 Task: Search one way flight ticket for 5 adults, 2 children, 1 infant in seat and 2 infants on lap in economy from San Luis Obispo: San Luis Obispo County Regional Airport (mcchesney Field) to Fort Wayne: Fort Wayne International Airport on 5-4-2023. Choice of flights is Spirit. Number of bags: 1 carry on bag and 1 checked bag. Price is upto 100000. Outbound departure time preference is 20:30.
Action: Mouse moved to (281, 259)
Screenshot: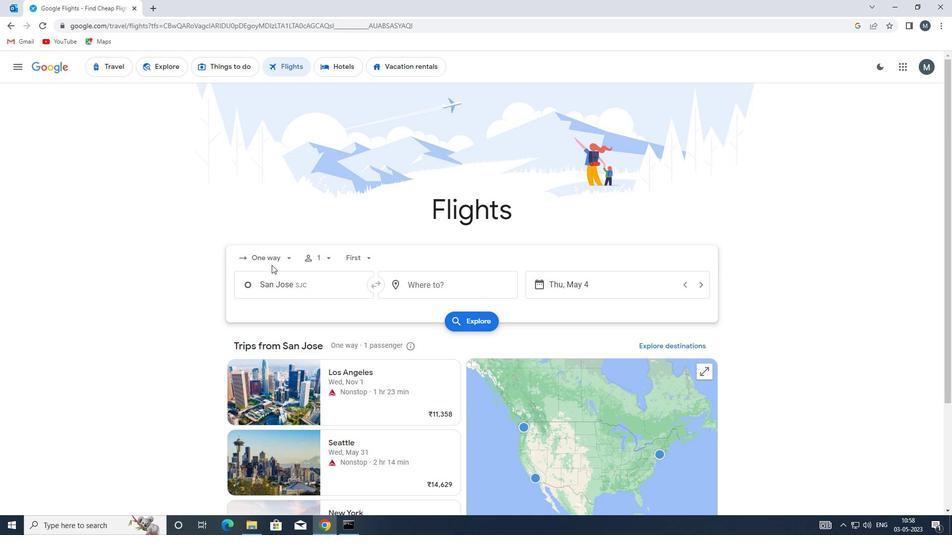 
Action: Mouse pressed left at (281, 259)
Screenshot: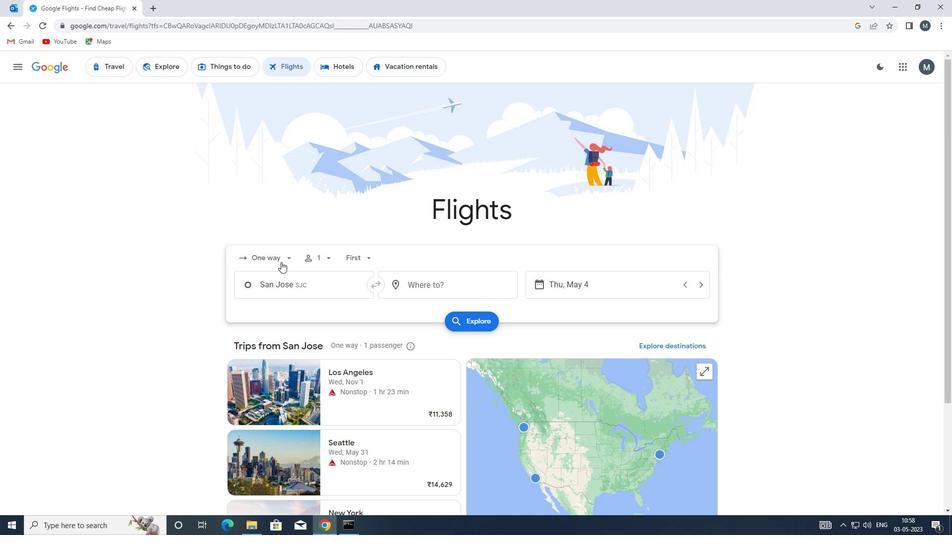 
Action: Mouse moved to (293, 310)
Screenshot: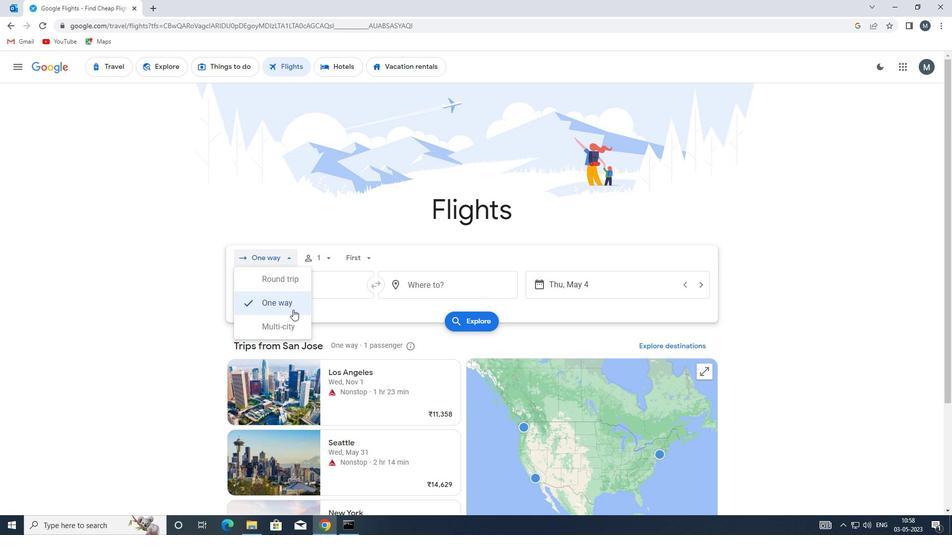 
Action: Mouse pressed left at (293, 310)
Screenshot: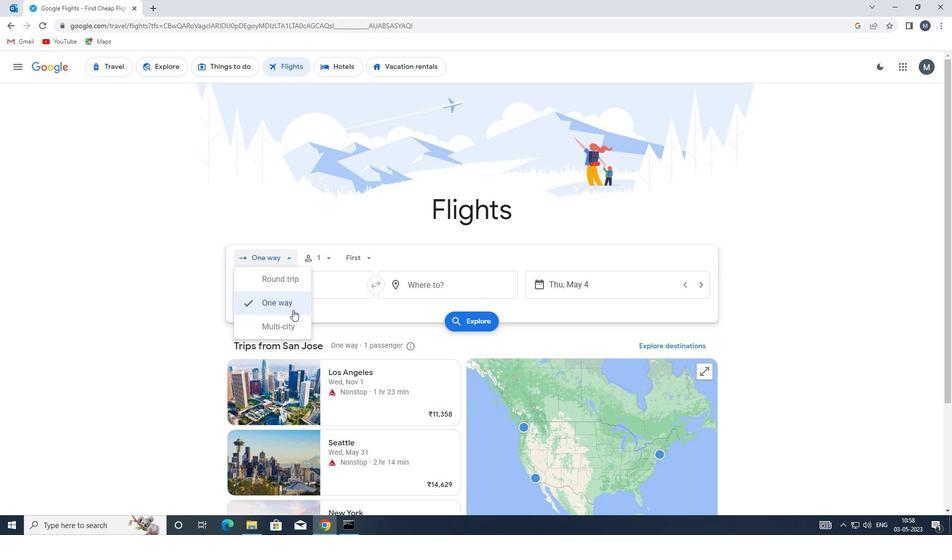 
Action: Mouse moved to (332, 257)
Screenshot: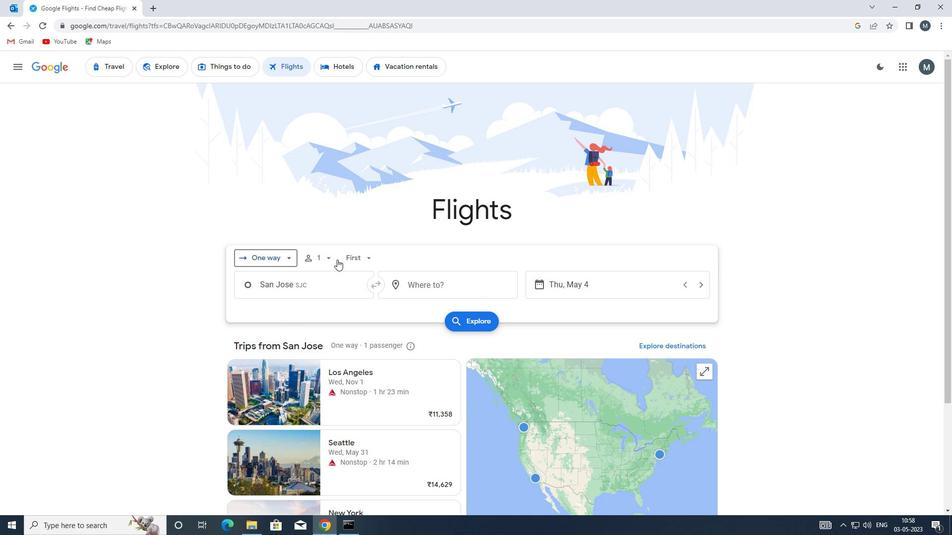 
Action: Mouse pressed left at (332, 257)
Screenshot: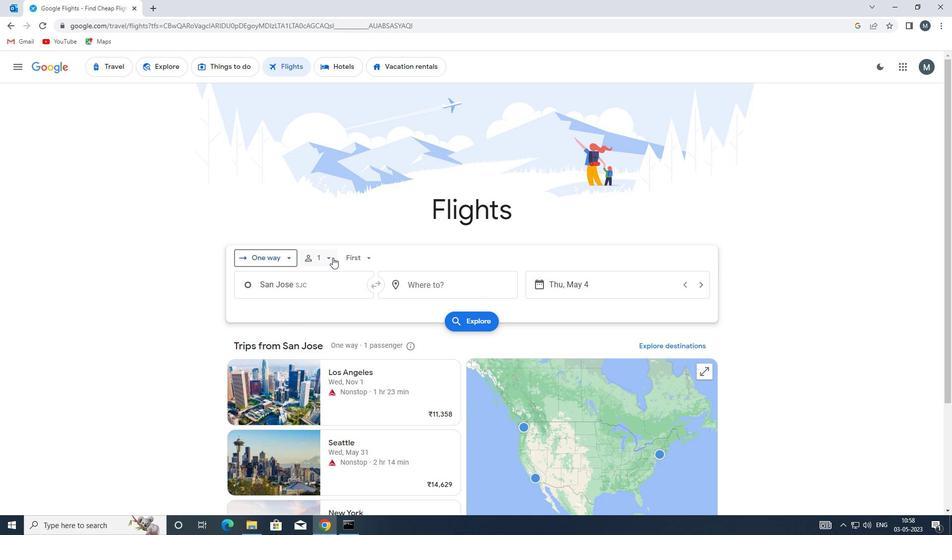 
Action: Mouse moved to (406, 283)
Screenshot: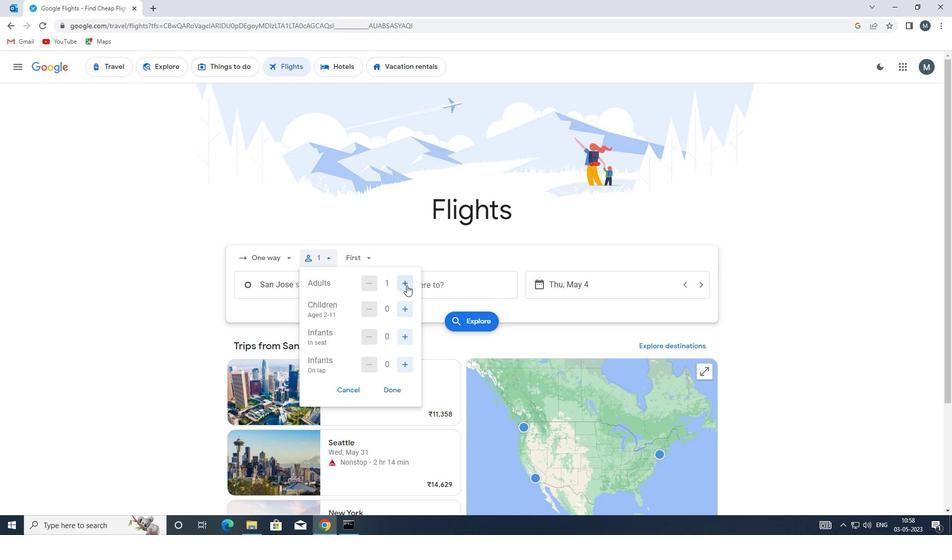 
Action: Mouse pressed left at (406, 283)
Screenshot: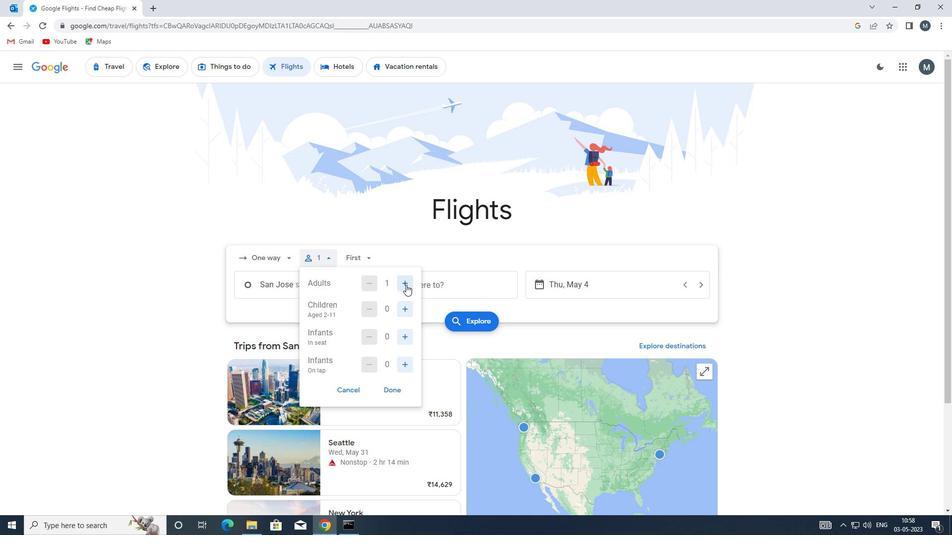 
Action: Mouse pressed left at (406, 283)
Screenshot: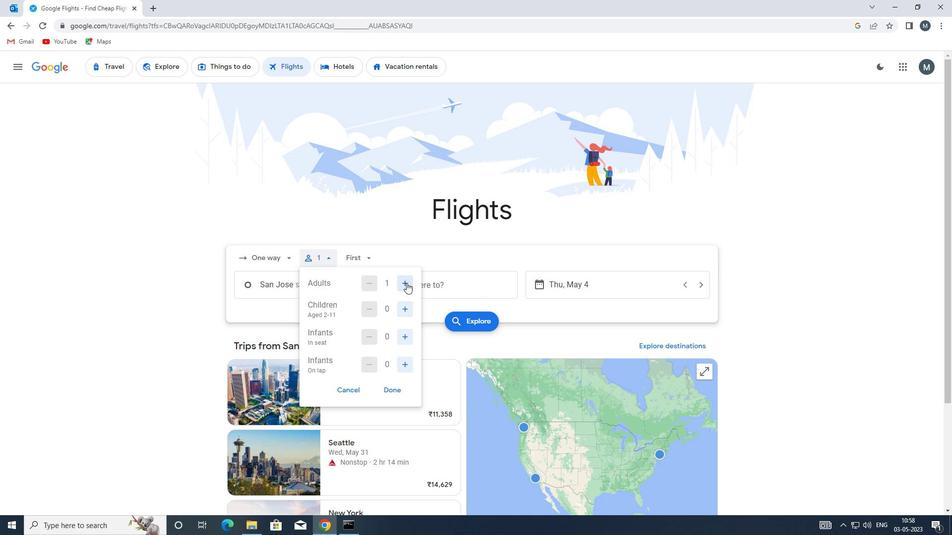 
Action: Mouse pressed left at (406, 283)
Screenshot: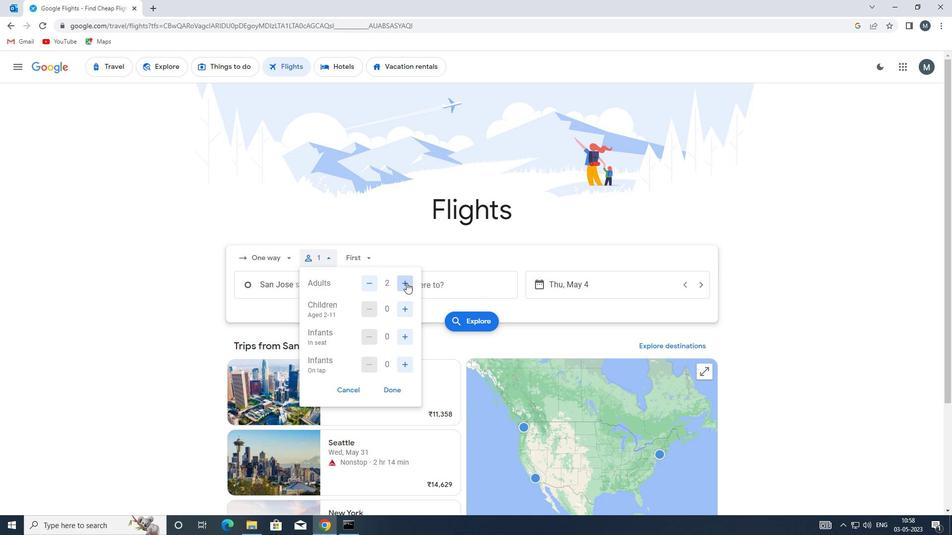 
Action: Mouse pressed left at (406, 283)
Screenshot: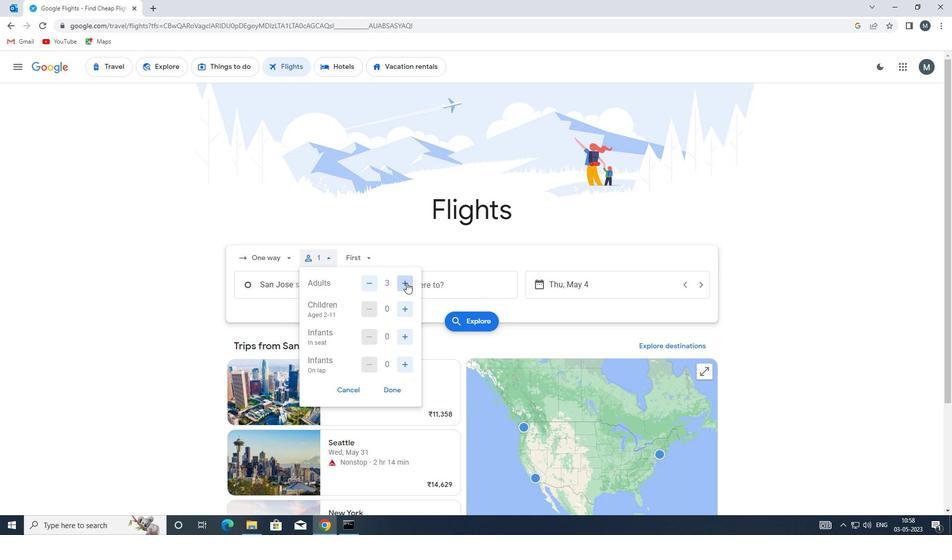 
Action: Mouse moved to (402, 310)
Screenshot: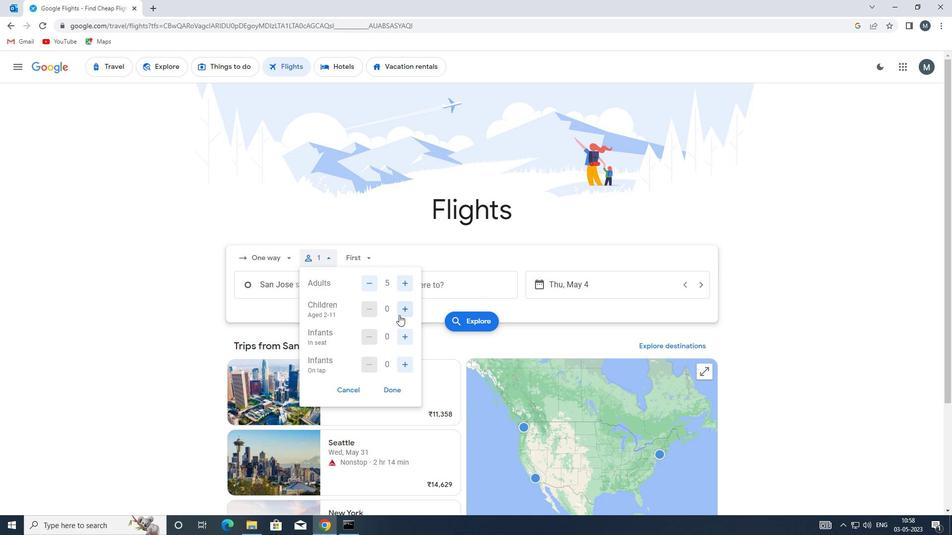 
Action: Mouse pressed left at (402, 310)
Screenshot: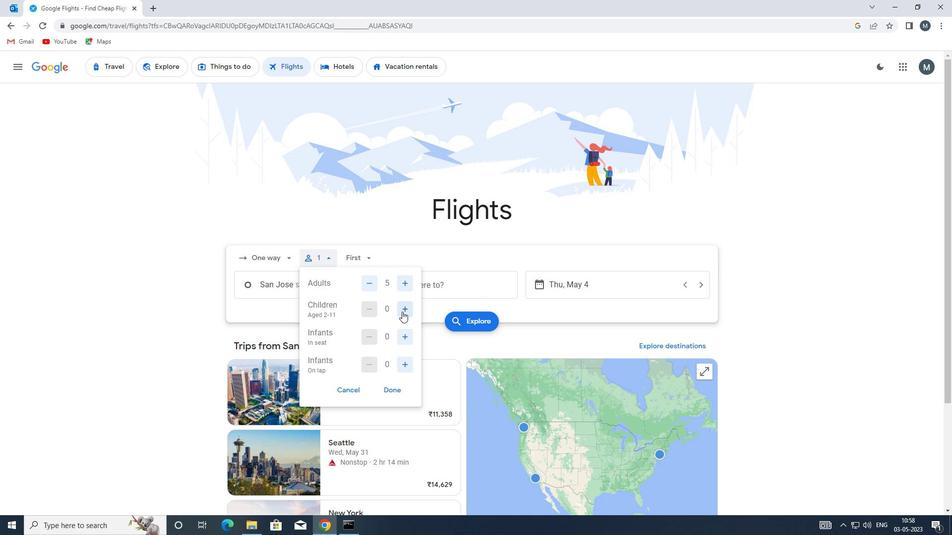 
Action: Mouse pressed left at (402, 310)
Screenshot: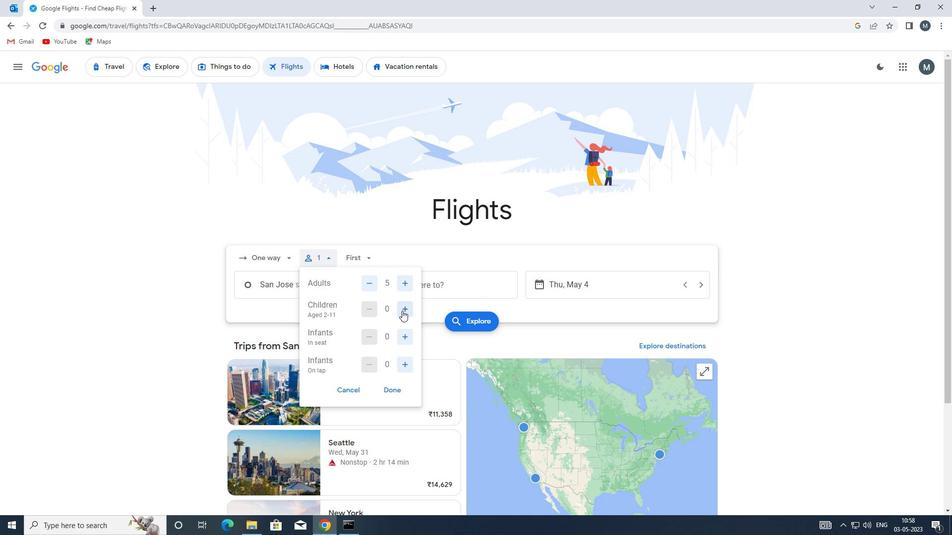 
Action: Mouse moved to (405, 342)
Screenshot: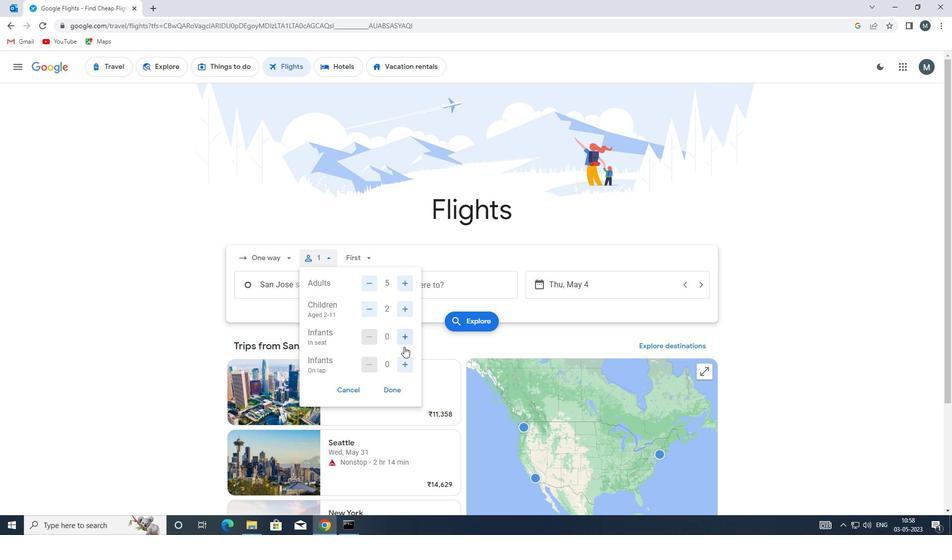 
Action: Mouse pressed left at (405, 342)
Screenshot: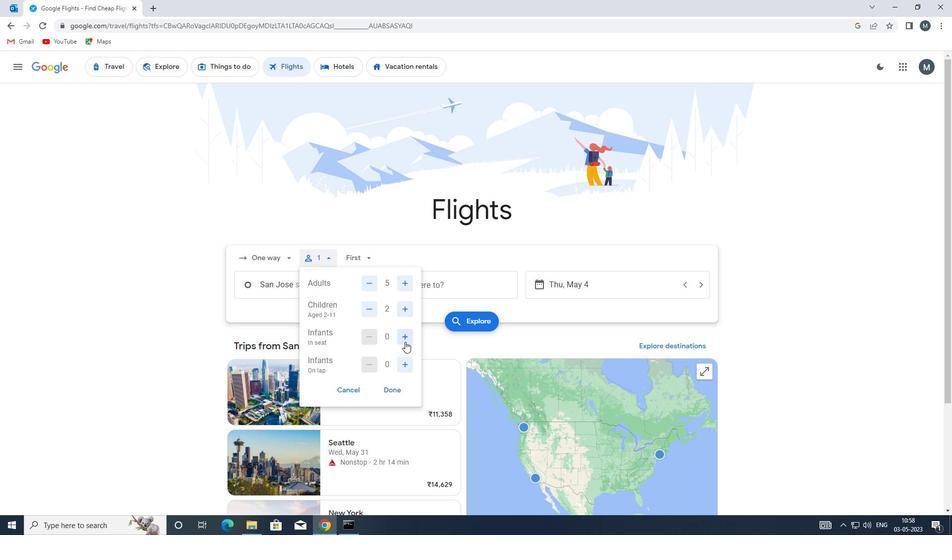 
Action: Mouse moved to (406, 365)
Screenshot: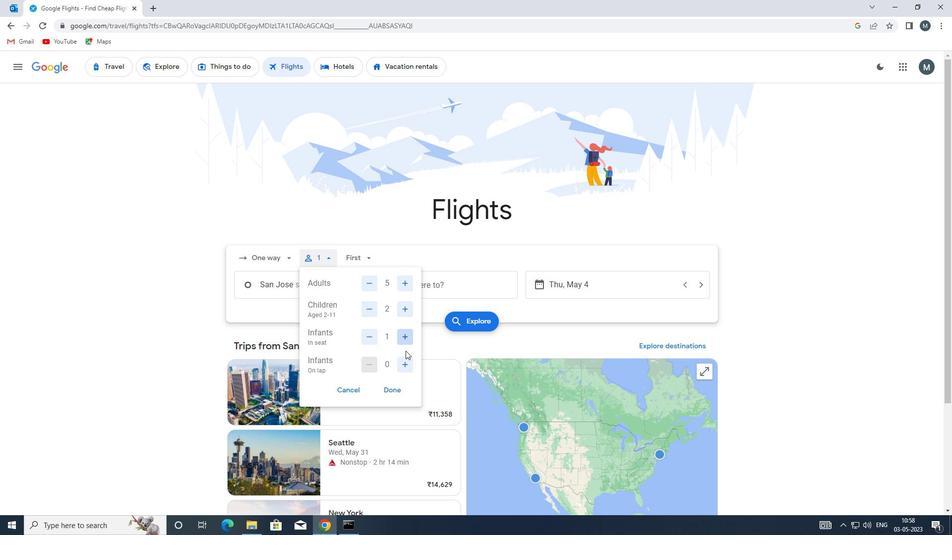 
Action: Mouse pressed left at (406, 365)
Screenshot: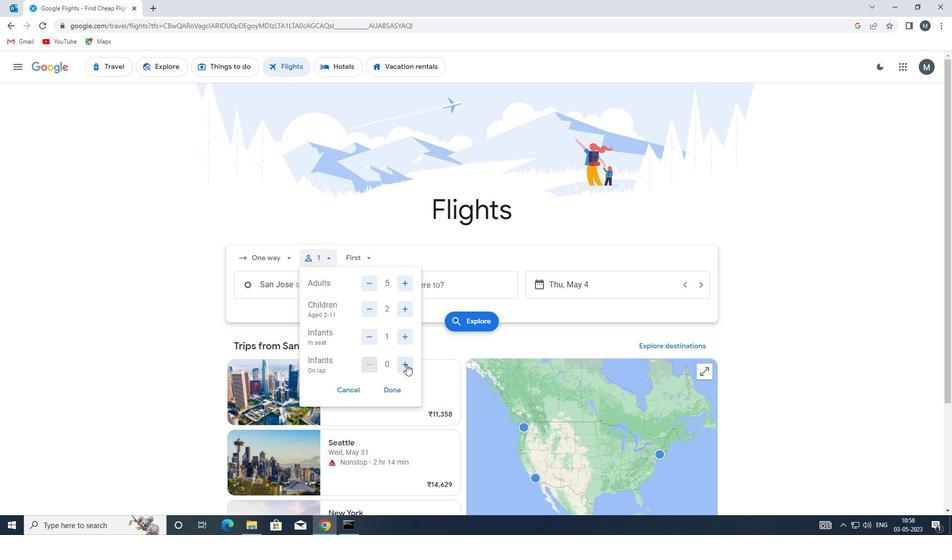 
Action: Mouse pressed left at (406, 365)
Screenshot: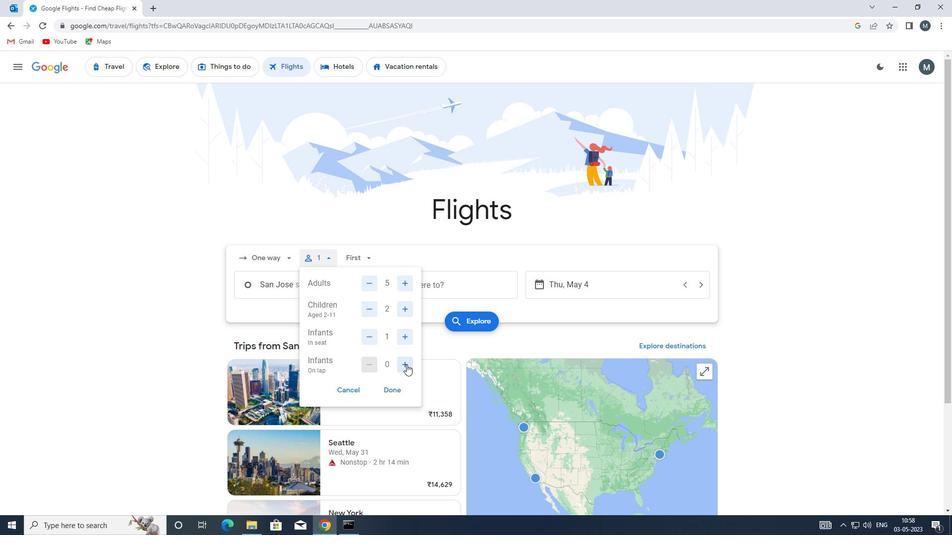 
Action: Mouse moved to (370, 362)
Screenshot: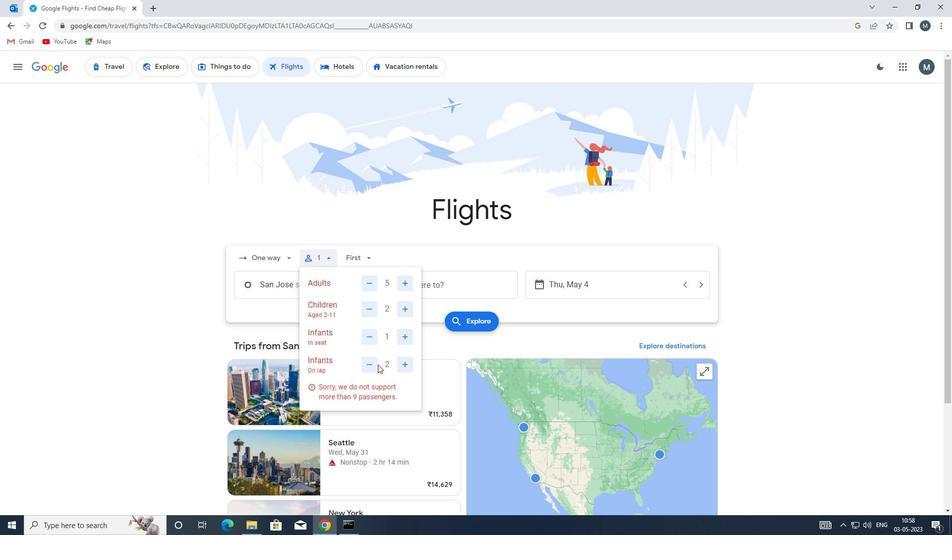 
Action: Mouse pressed left at (370, 362)
Screenshot: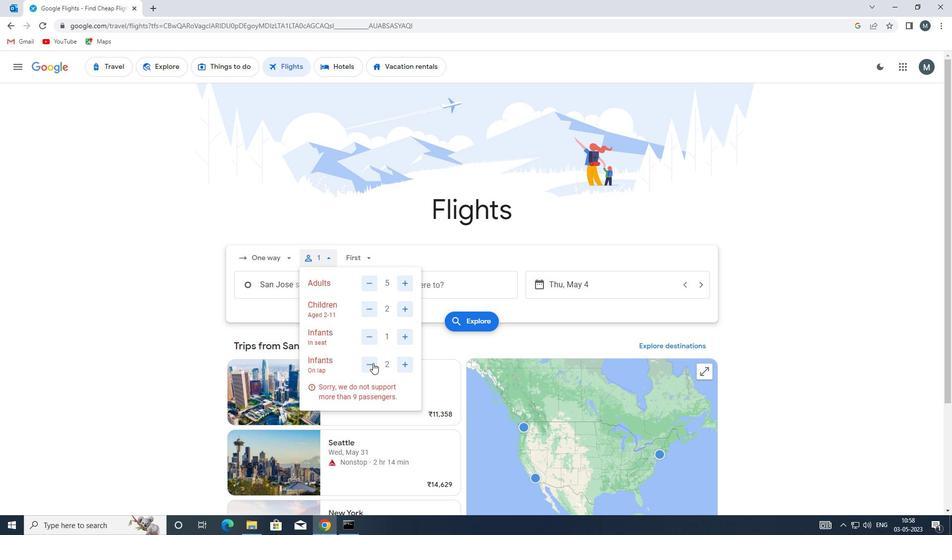 
Action: Mouse moved to (382, 387)
Screenshot: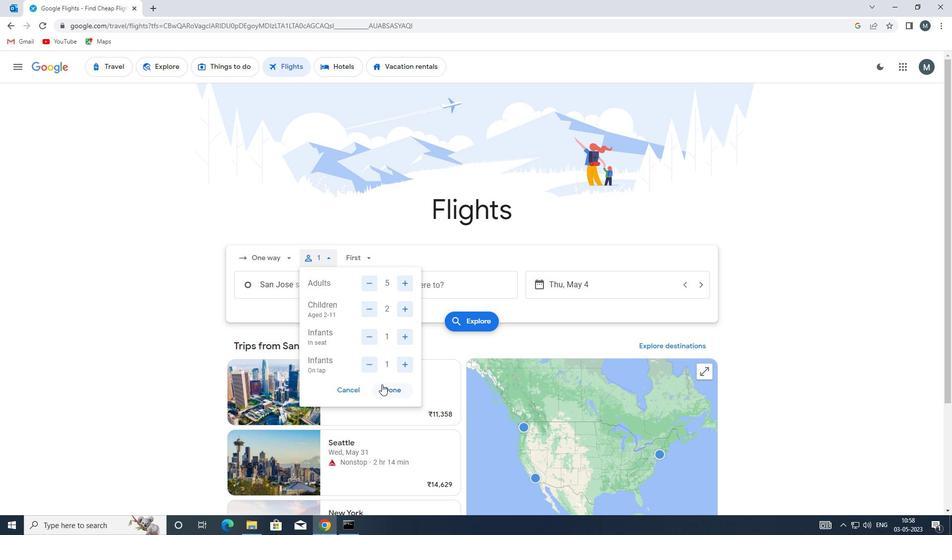 
Action: Mouse pressed left at (382, 387)
Screenshot: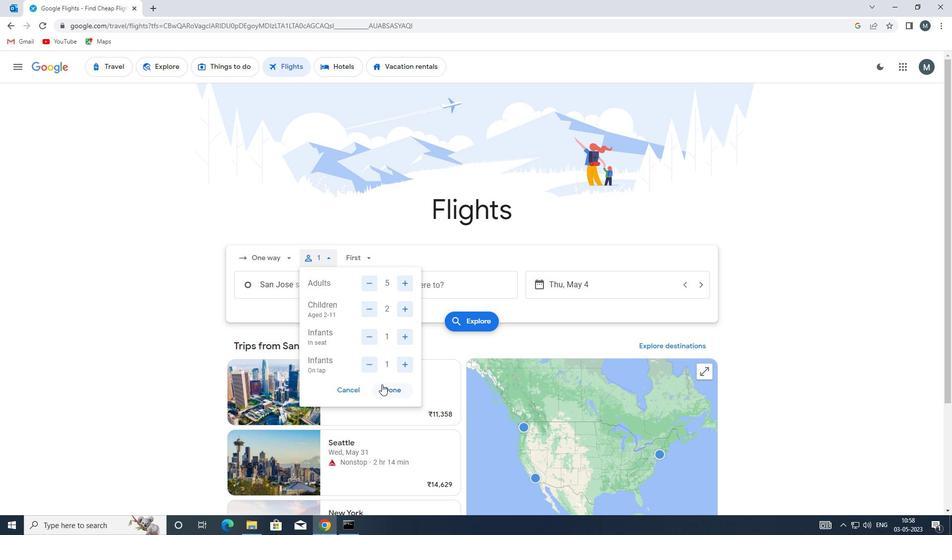 
Action: Mouse moved to (368, 260)
Screenshot: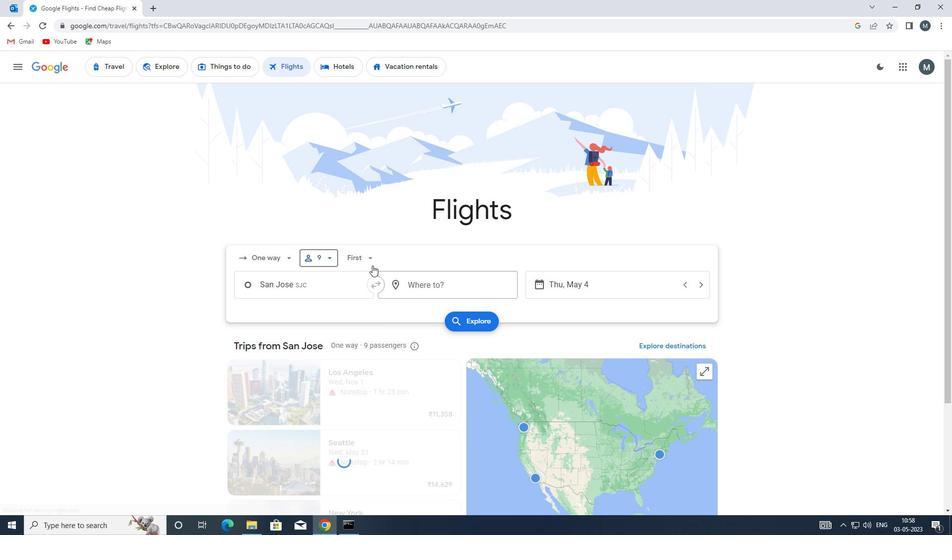 
Action: Mouse pressed left at (368, 260)
Screenshot: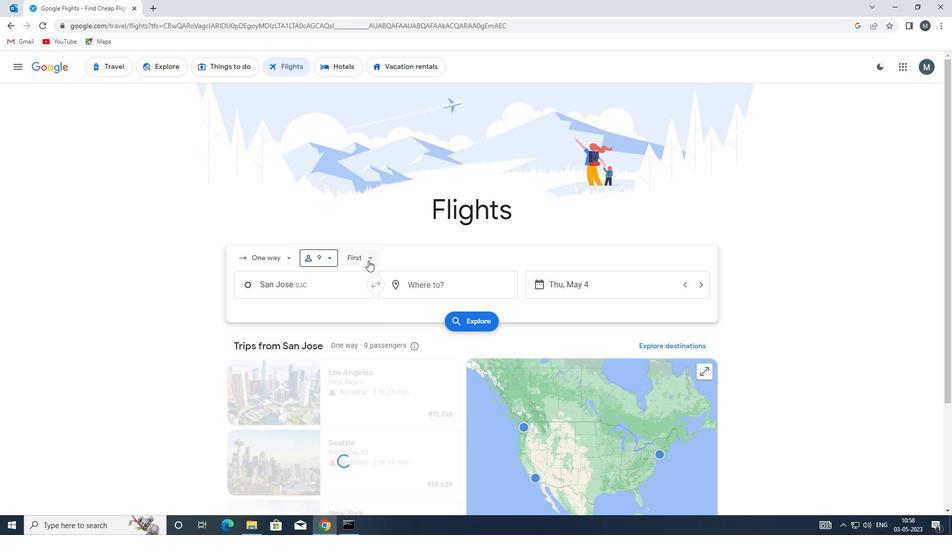 
Action: Mouse moved to (389, 277)
Screenshot: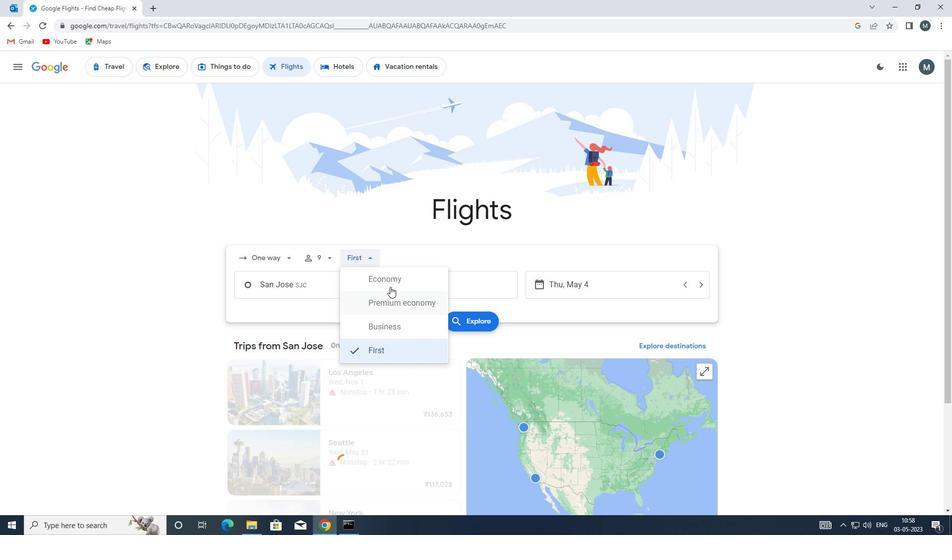
Action: Mouse pressed left at (389, 277)
Screenshot: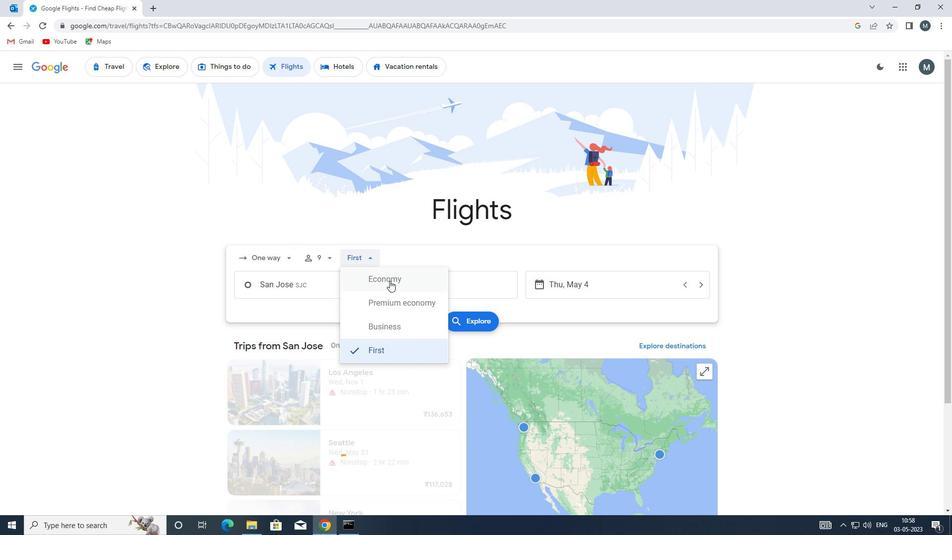 
Action: Mouse moved to (283, 285)
Screenshot: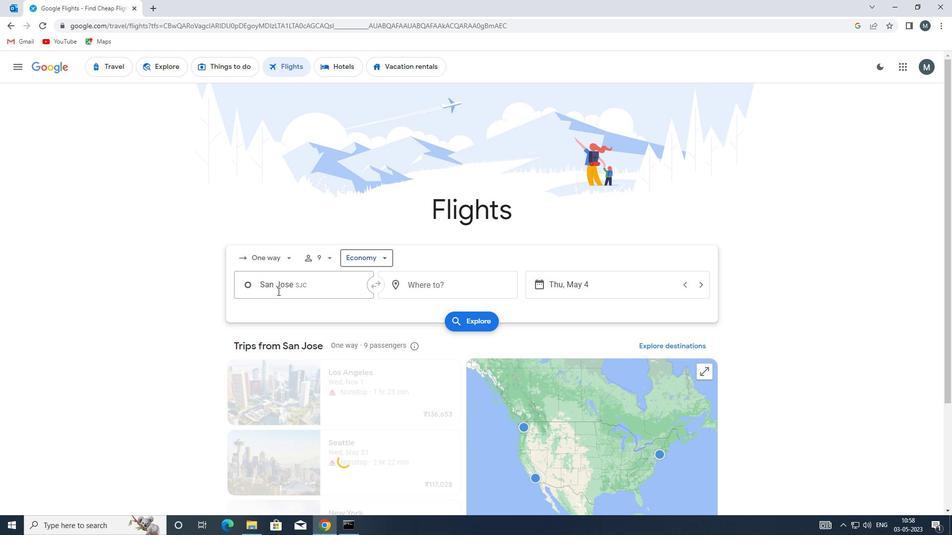 
Action: Mouse pressed left at (283, 285)
Screenshot: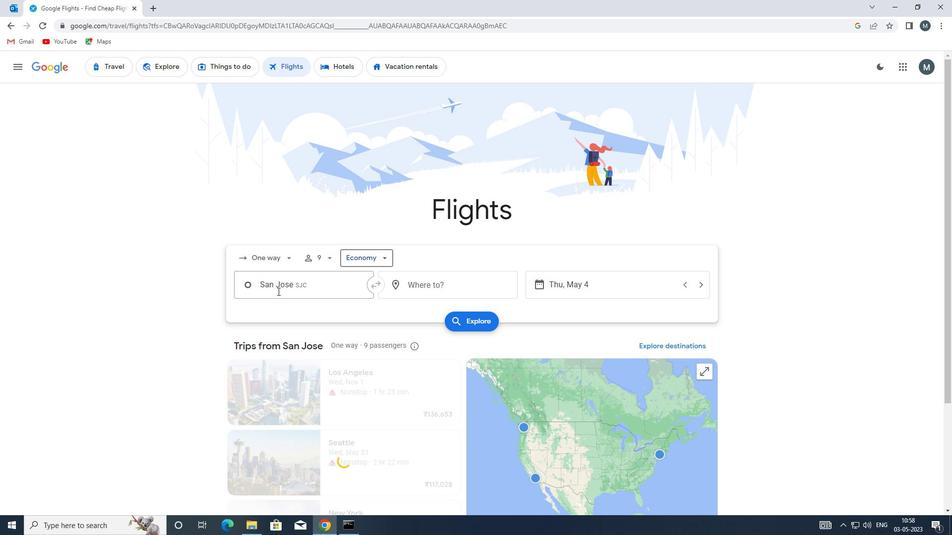 
Action: Mouse moved to (284, 285)
Screenshot: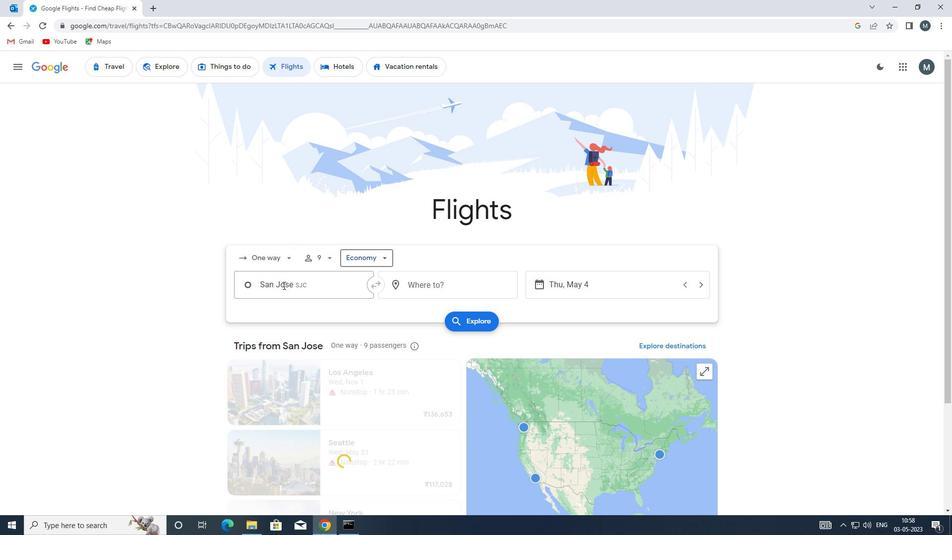 
Action: Key pressed sbp
Screenshot: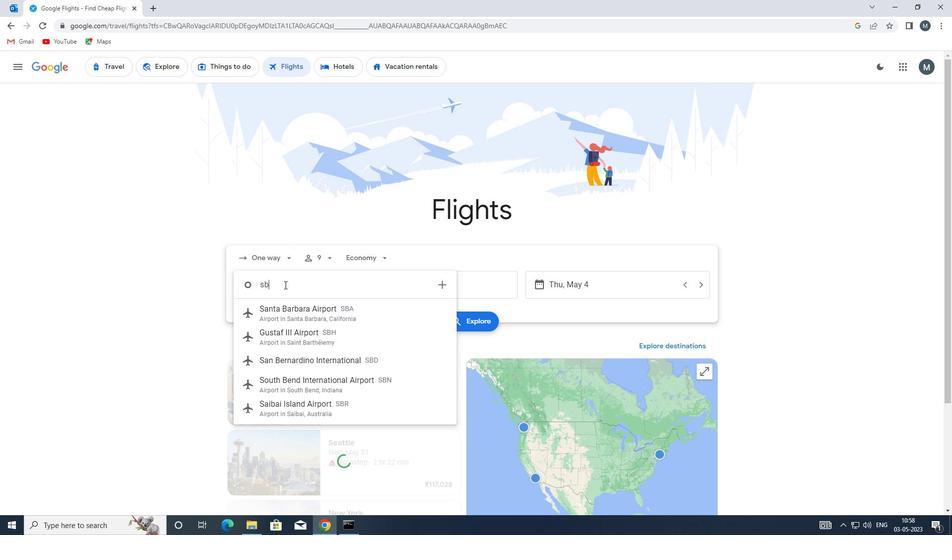 
Action: Mouse moved to (322, 312)
Screenshot: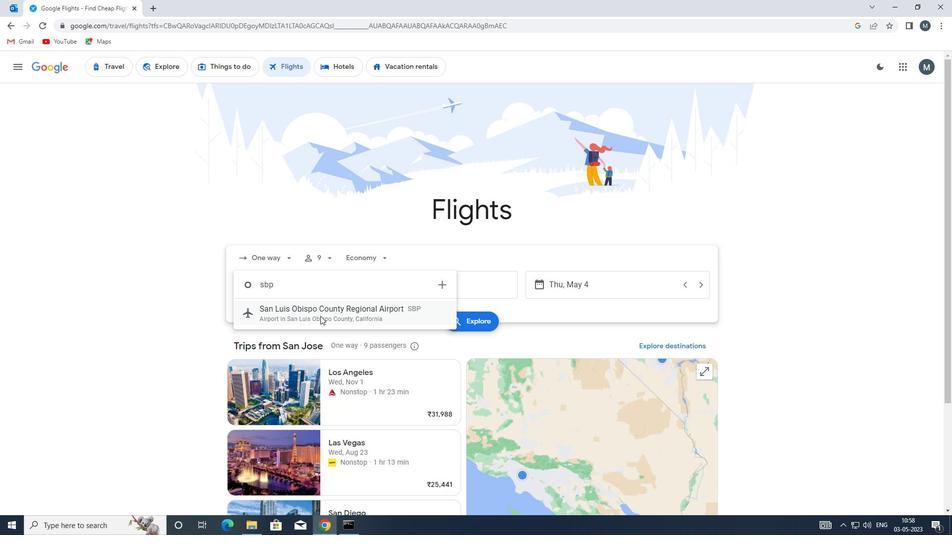 
Action: Mouse pressed left at (322, 312)
Screenshot: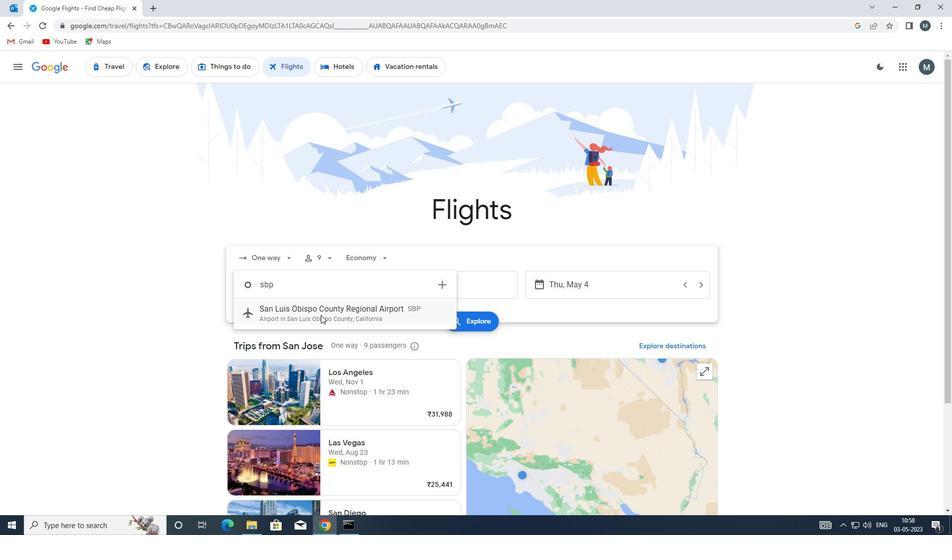 
Action: Mouse moved to (448, 289)
Screenshot: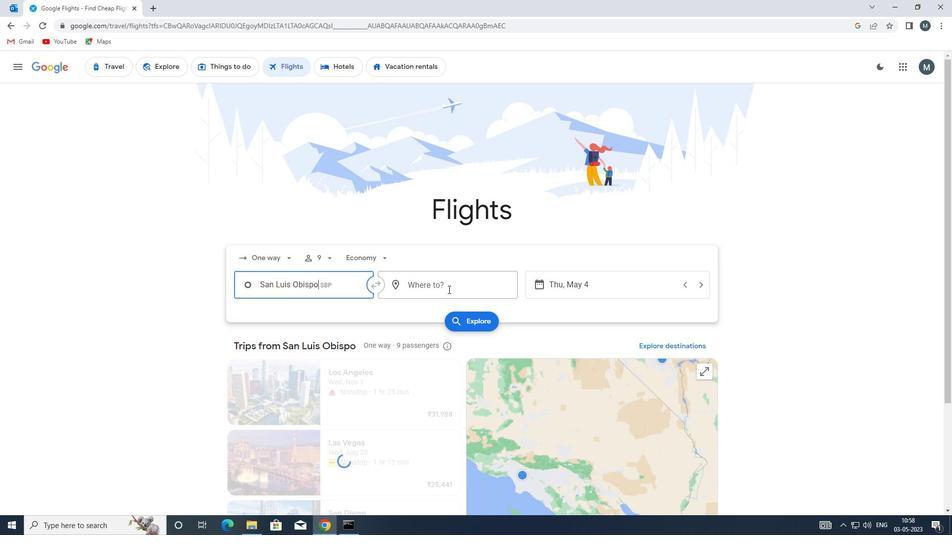 
Action: Mouse pressed left at (448, 289)
Screenshot: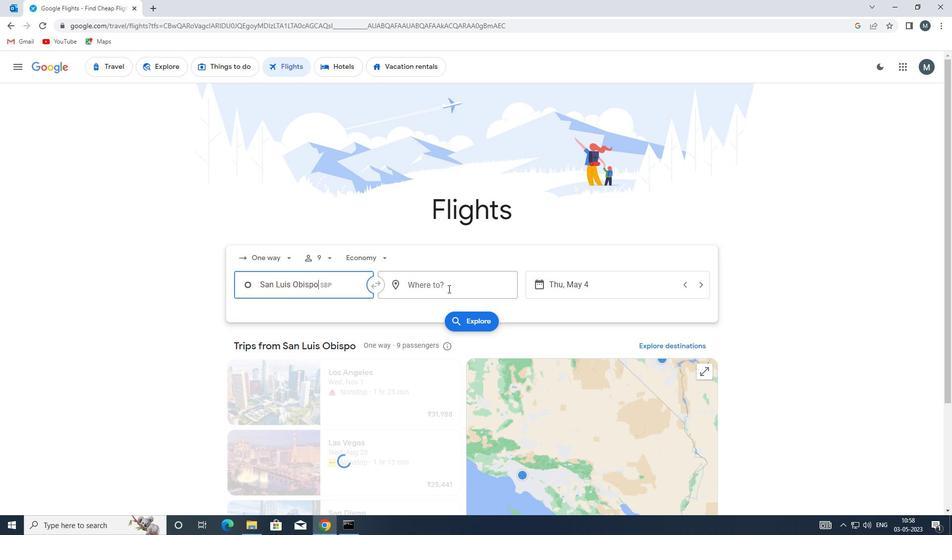 
Action: Key pressed fwa
Screenshot: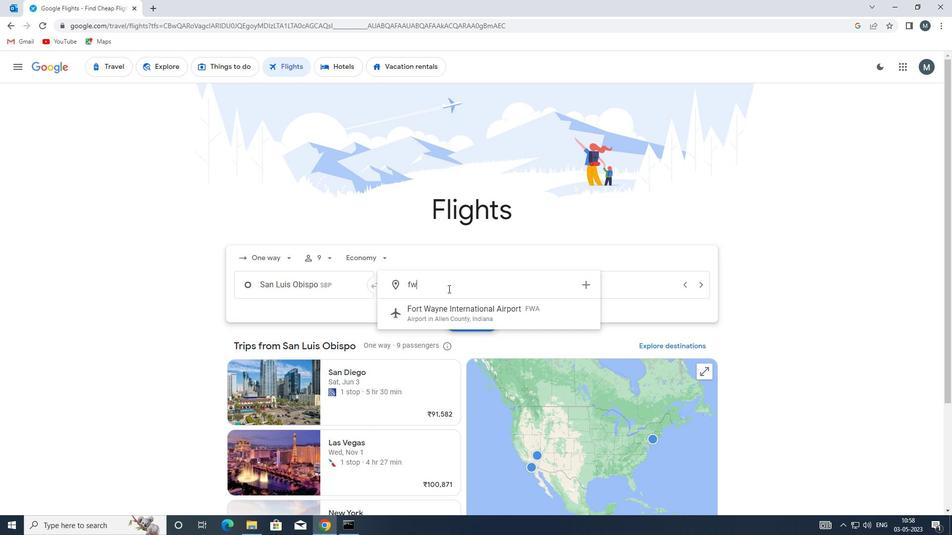 
Action: Mouse moved to (443, 308)
Screenshot: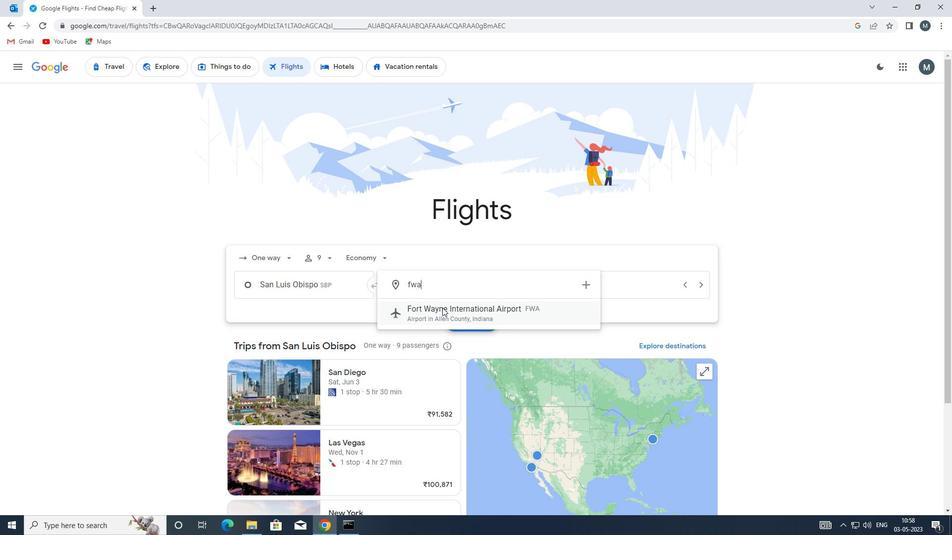 
Action: Mouse pressed left at (443, 308)
Screenshot: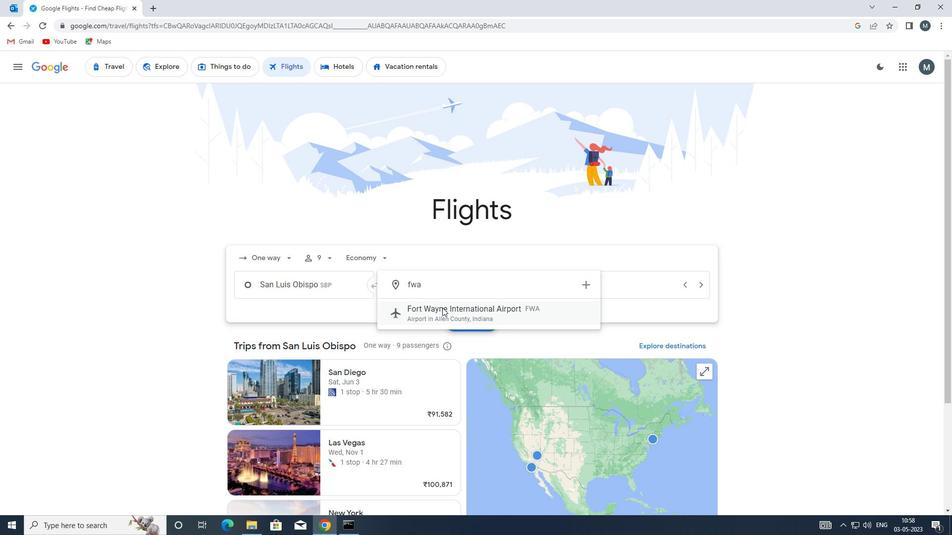 
Action: Mouse moved to (582, 278)
Screenshot: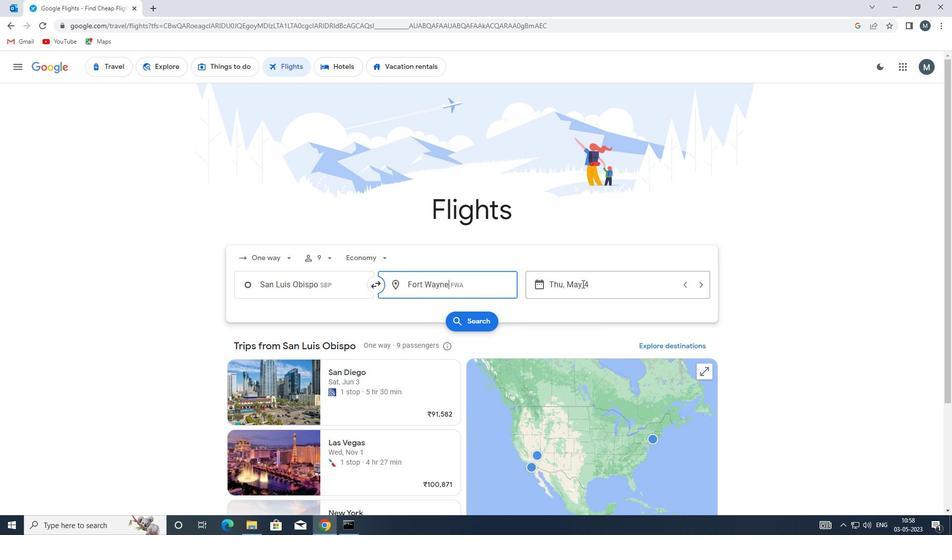 
Action: Mouse pressed left at (582, 278)
Screenshot: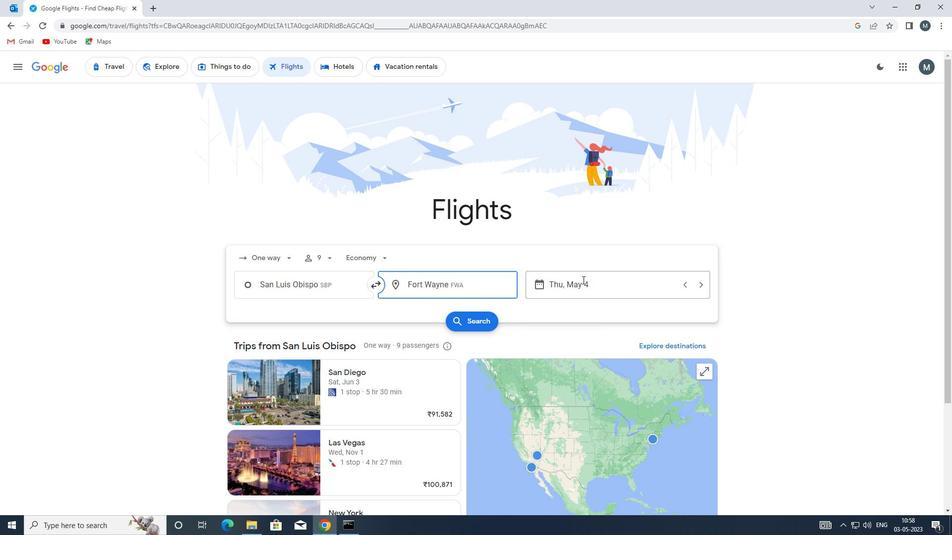 
Action: Mouse moved to (458, 330)
Screenshot: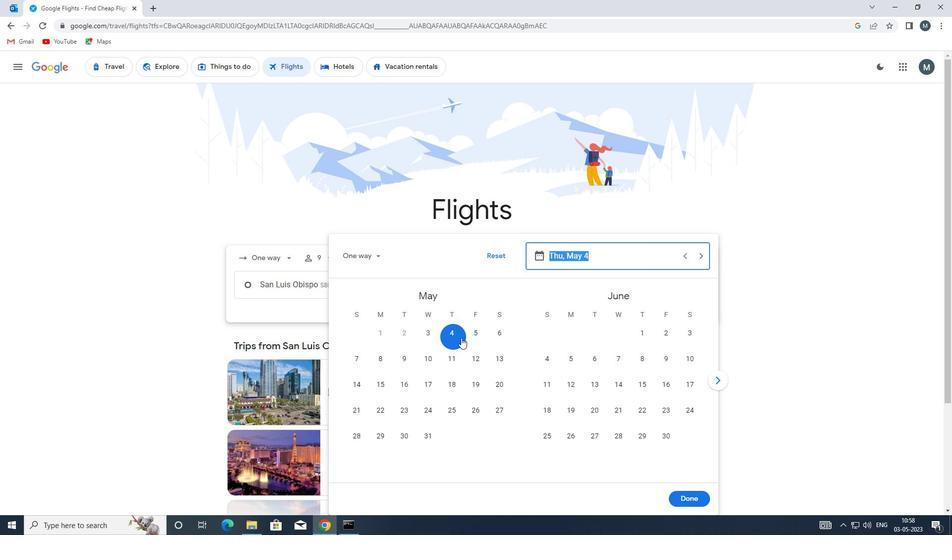 
Action: Mouse pressed left at (458, 330)
Screenshot: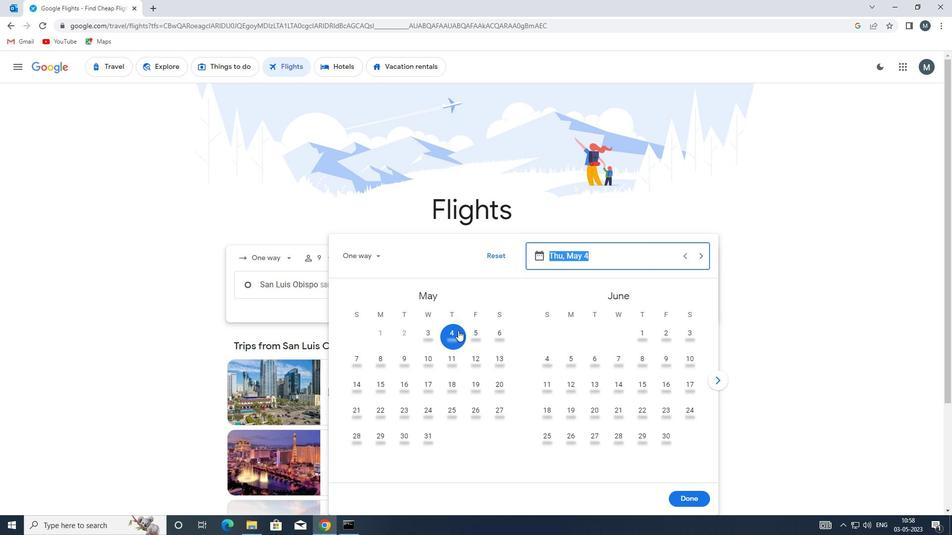 
Action: Mouse moved to (707, 499)
Screenshot: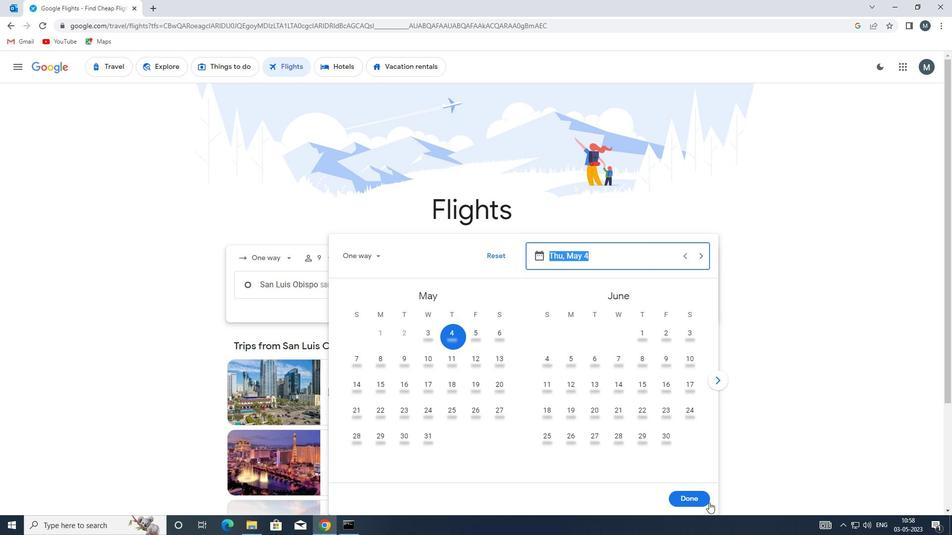 
Action: Mouse pressed left at (707, 499)
Screenshot: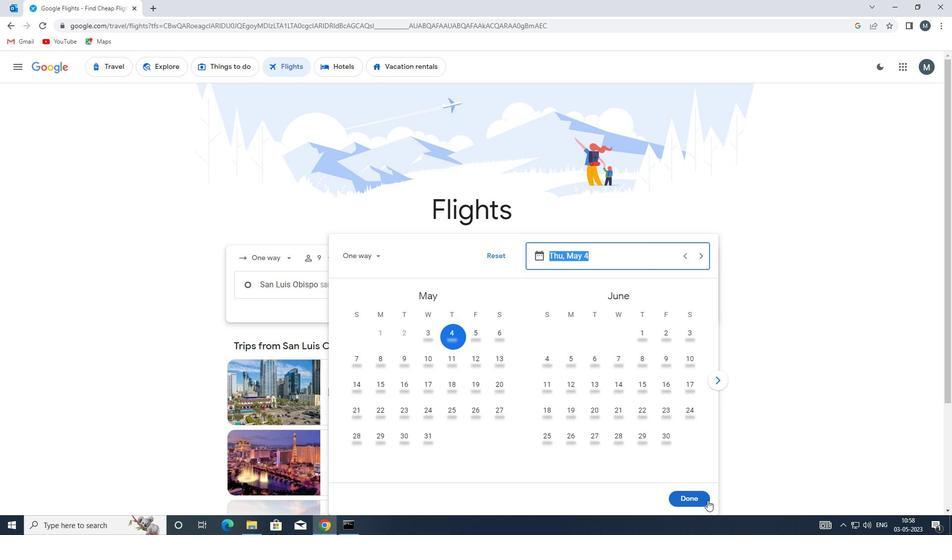
Action: Mouse moved to (476, 322)
Screenshot: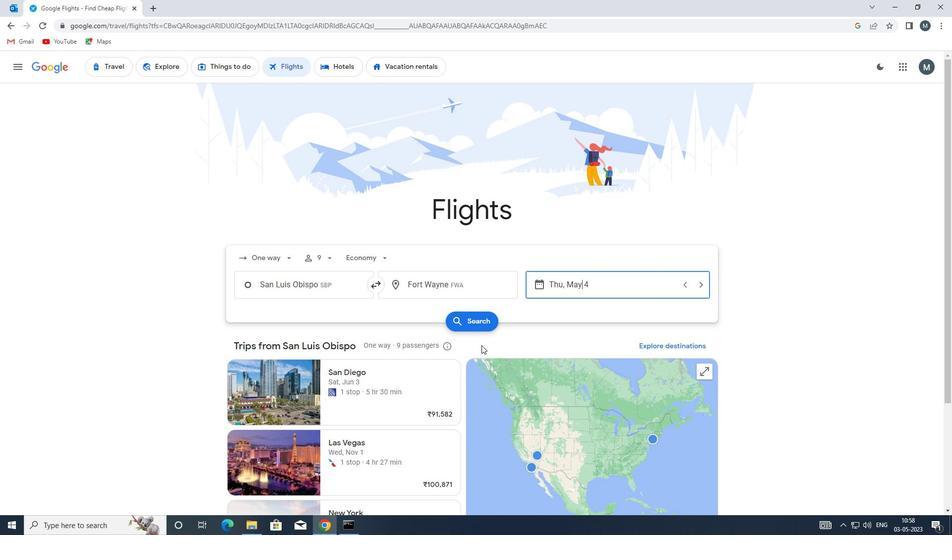 
Action: Mouse pressed left at (476, 322)
Screenshot: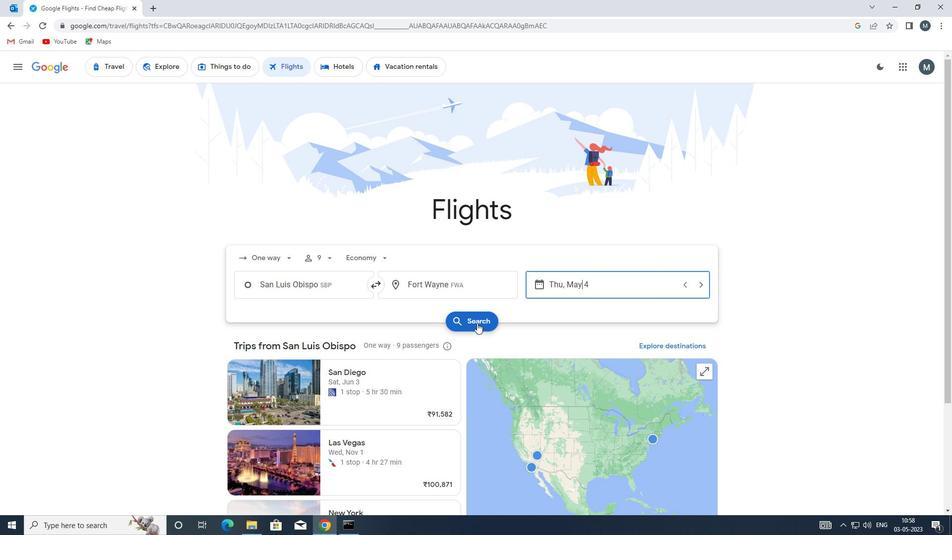 
Action: Mouse moved to (243, 155)
Screenshot: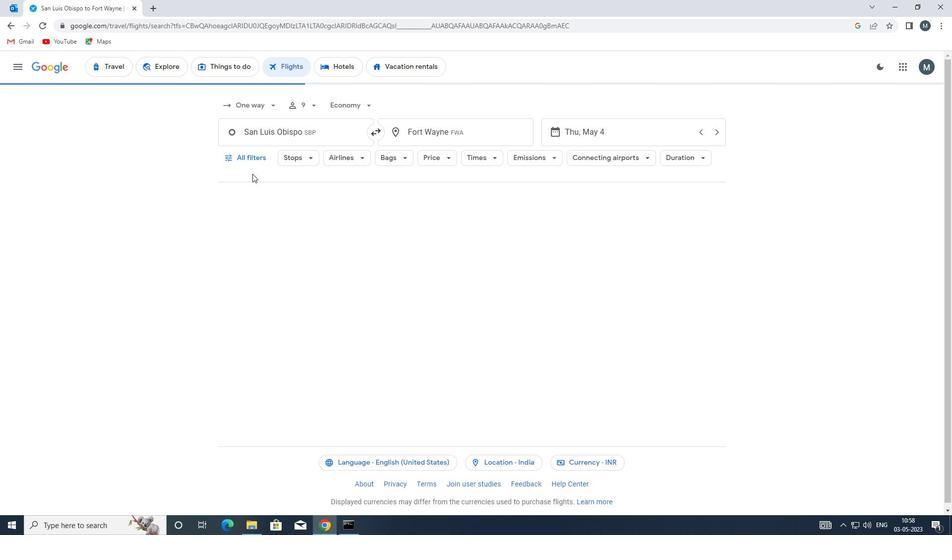 
Action: Mouse pressed left at (243, 155)
Screenshot: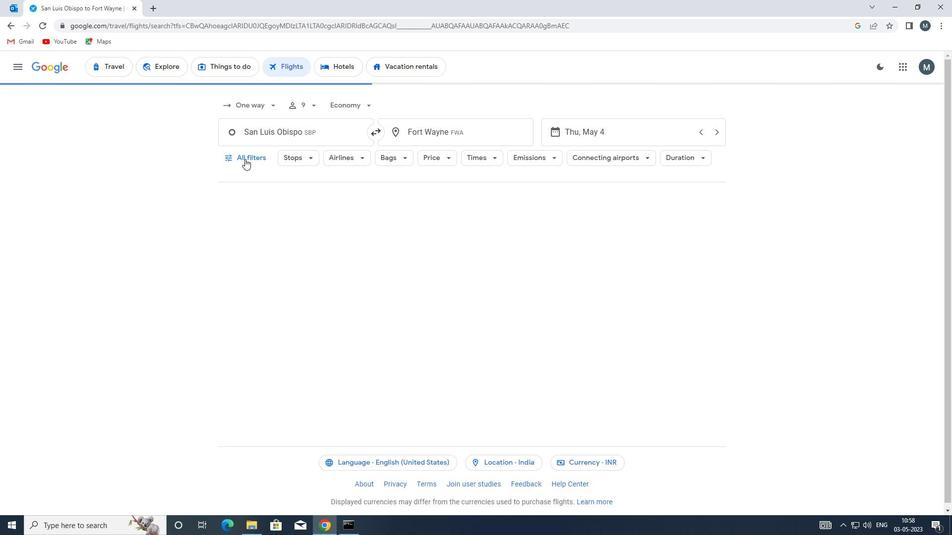 
Action: Mouse moved to (278, 268)
Screenshot: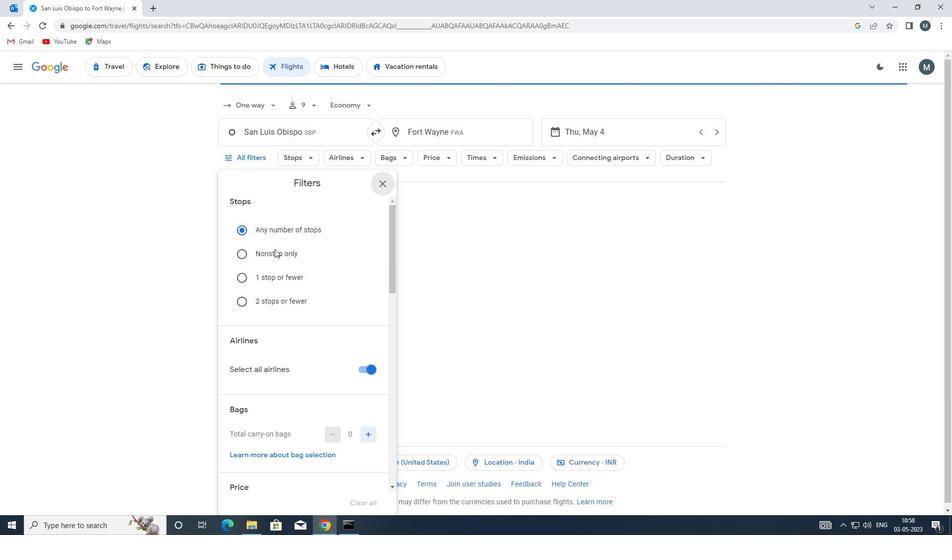 
Action: Mouse scrolled (278, 268) with delta (0, 0)
Screenshot: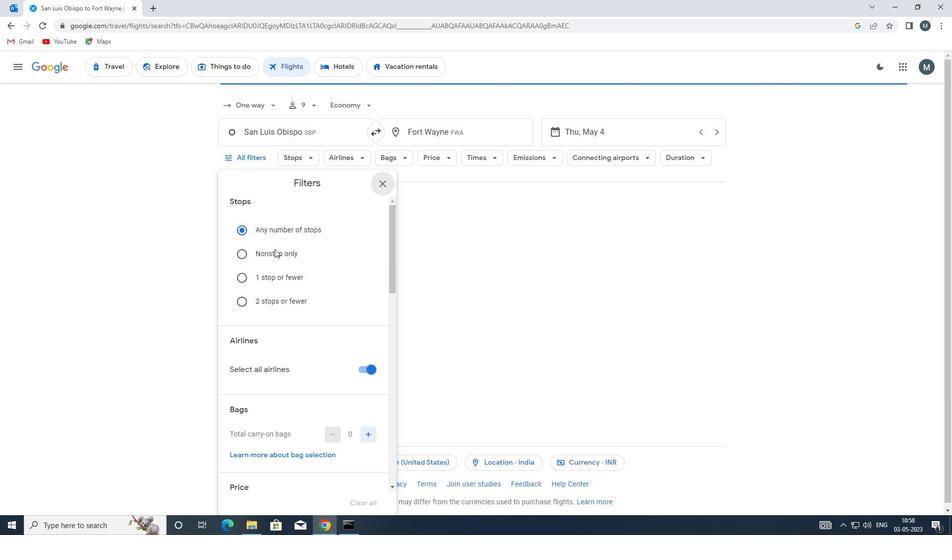 
Action: Mouse moved to (277, 271)
Screenshot: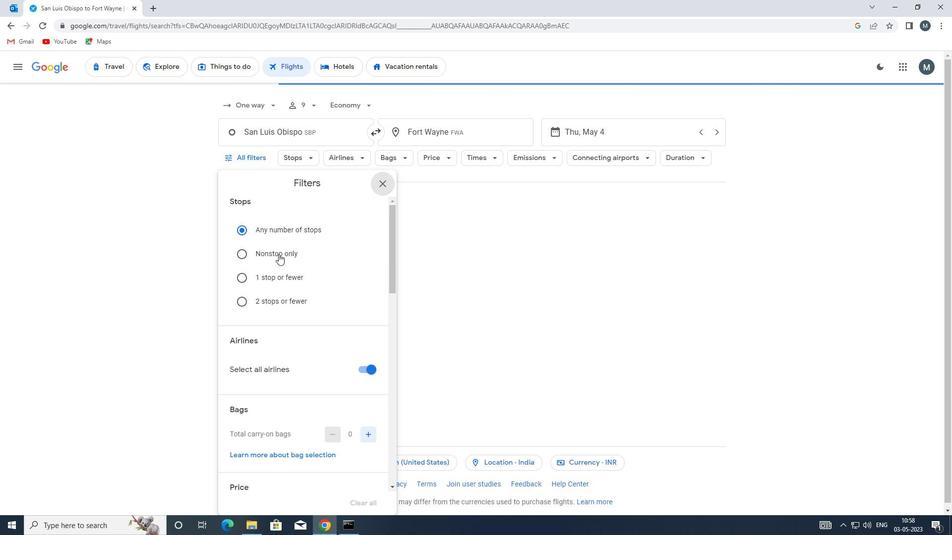
Action: Mouse scrolled (277, 270) with delta (0, 0)
Screenshot: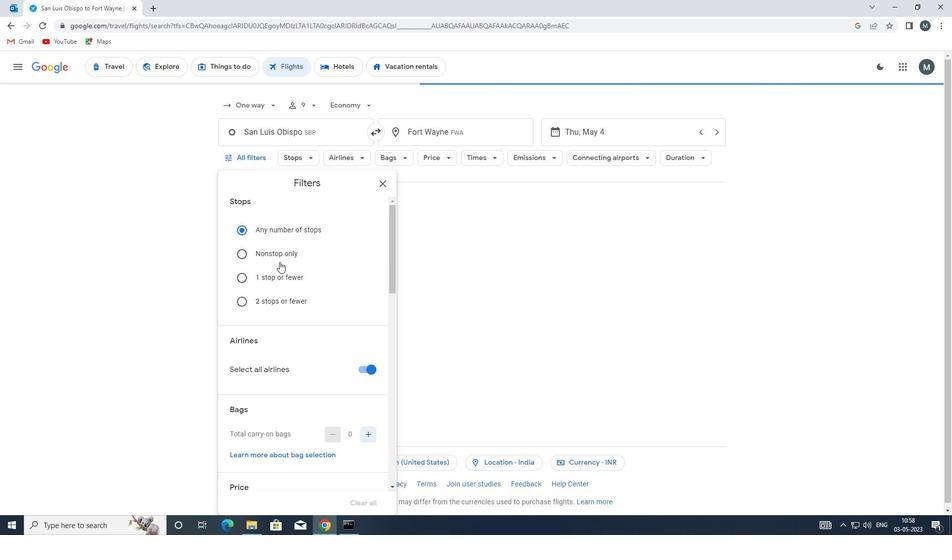 
Action: Mouse moved to (366, 267)
Screenshot: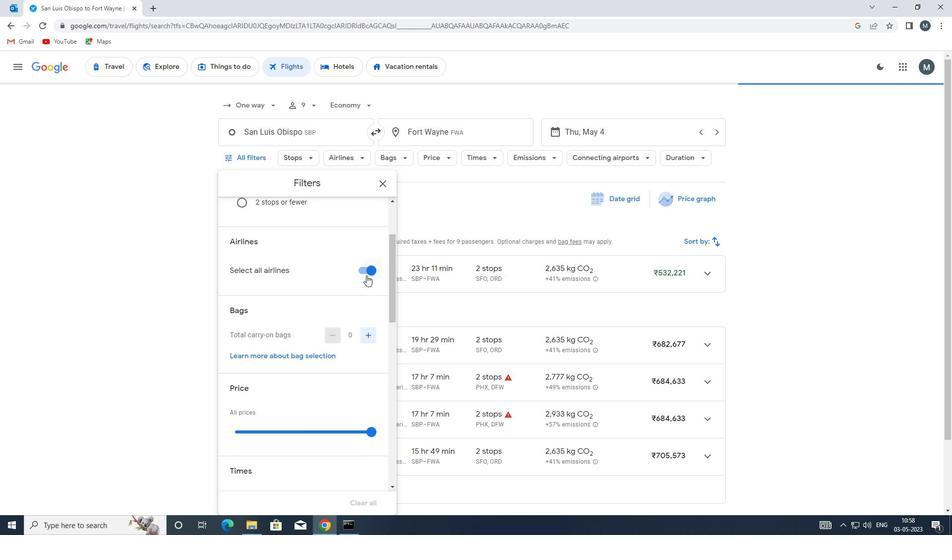 
Action: Mouse pressed left at (366, 267)
Screenshot: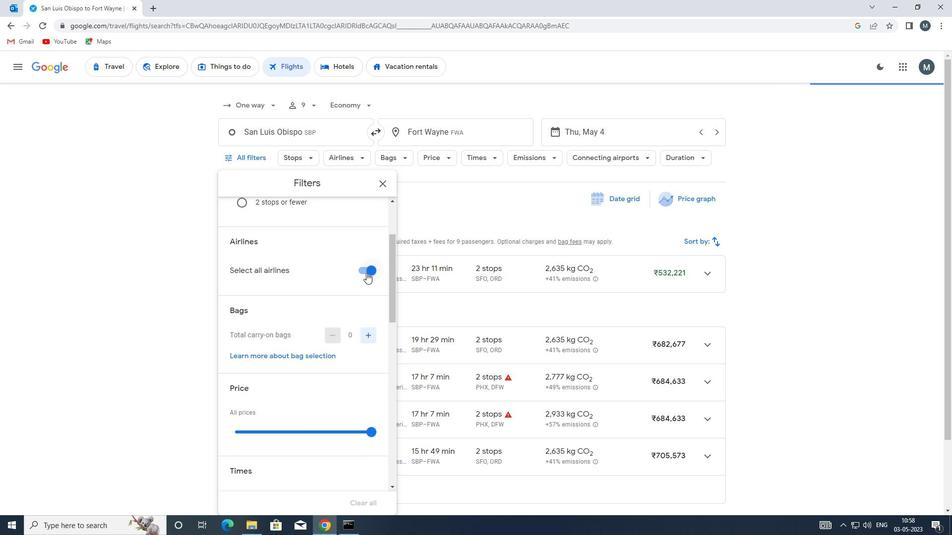 
Action: Mouse moved to (318, 328)
Screenshot: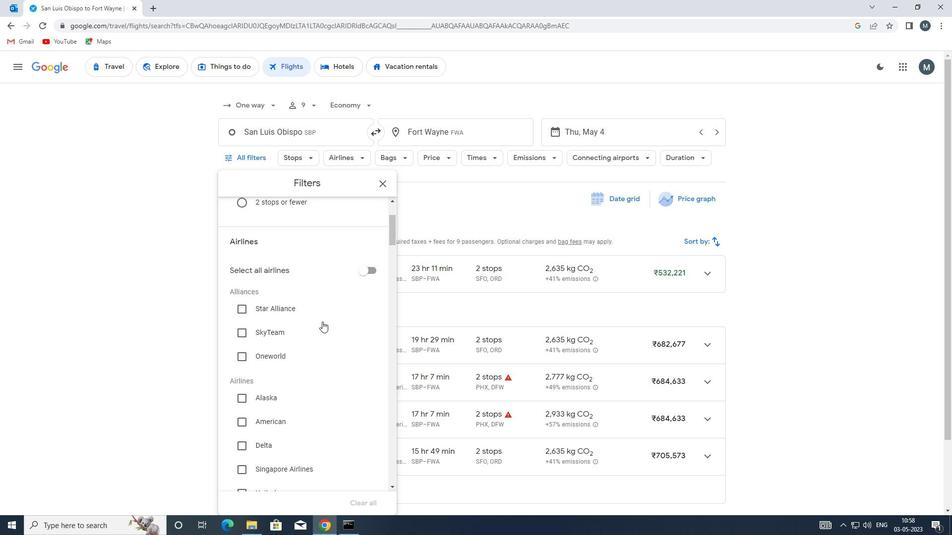 
Action: Mouse scrolled (318, 327) with delta (0, 0)
Screenshot: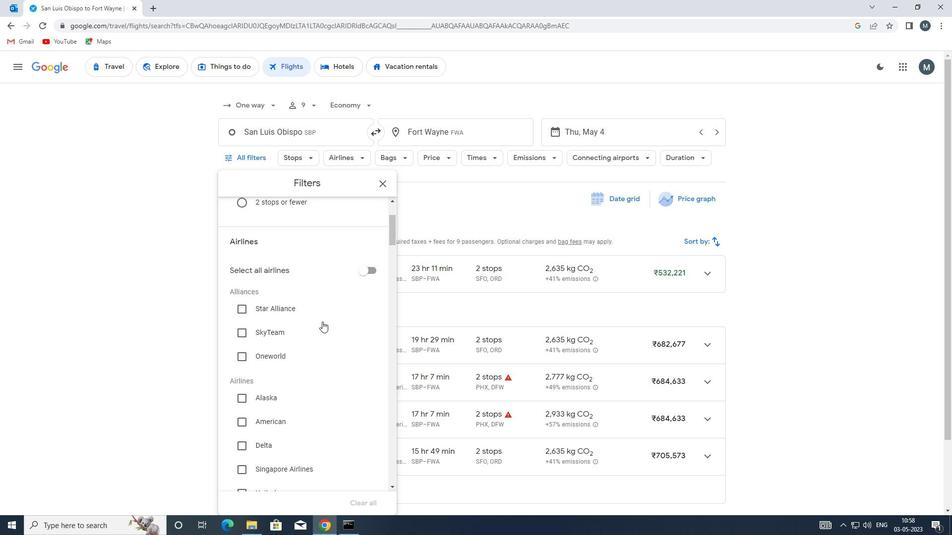 
Action: Mouse moved to (314, 329)
Screenshot: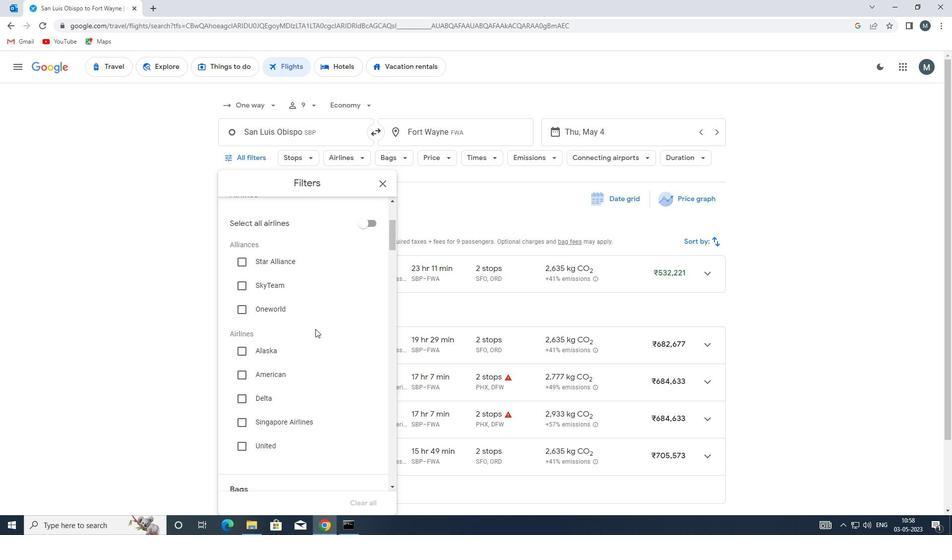 
Action: Mouse scrolled (314, 328) with delta (0, 0)
Screenshot: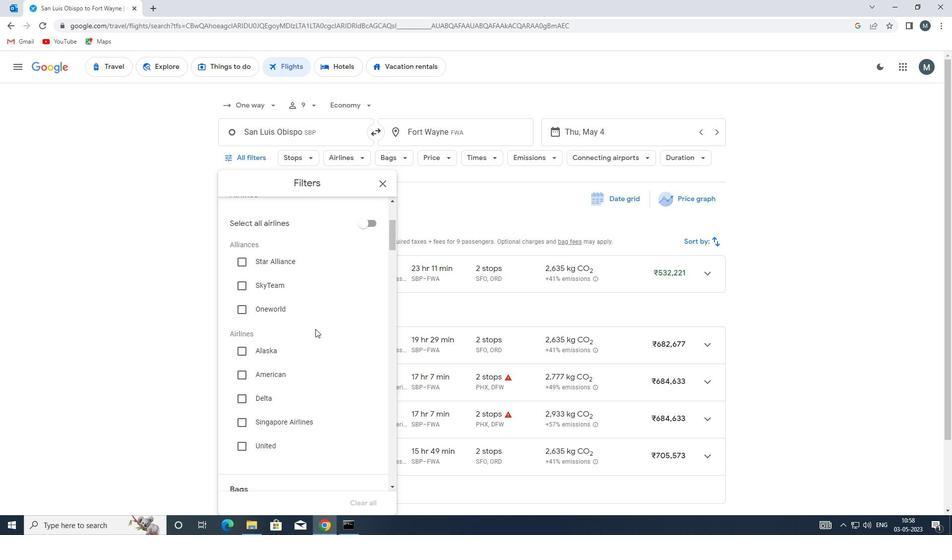 
Action: Mouse moved to (304, 328)
Screenshot: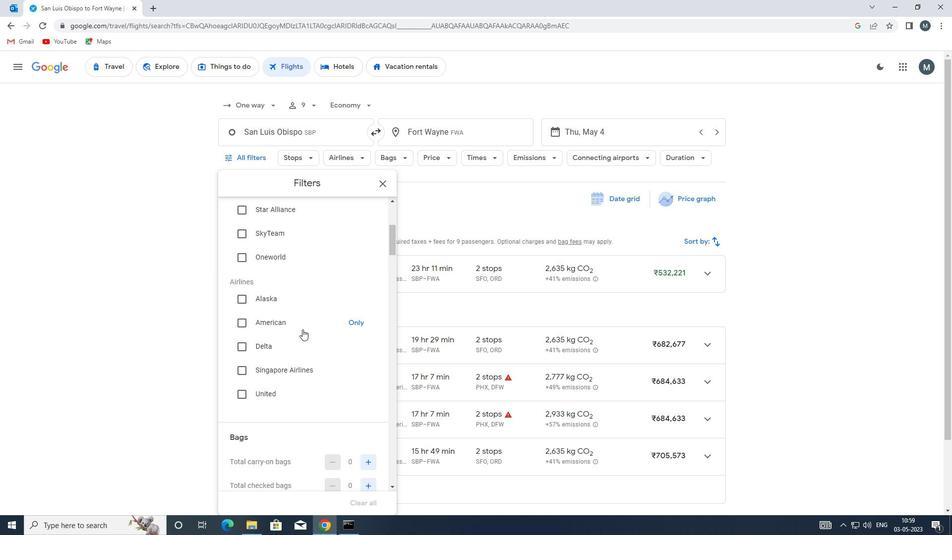 
Action: Mouse scrolled (304, 328) with delta (0, 0)
Screenshot: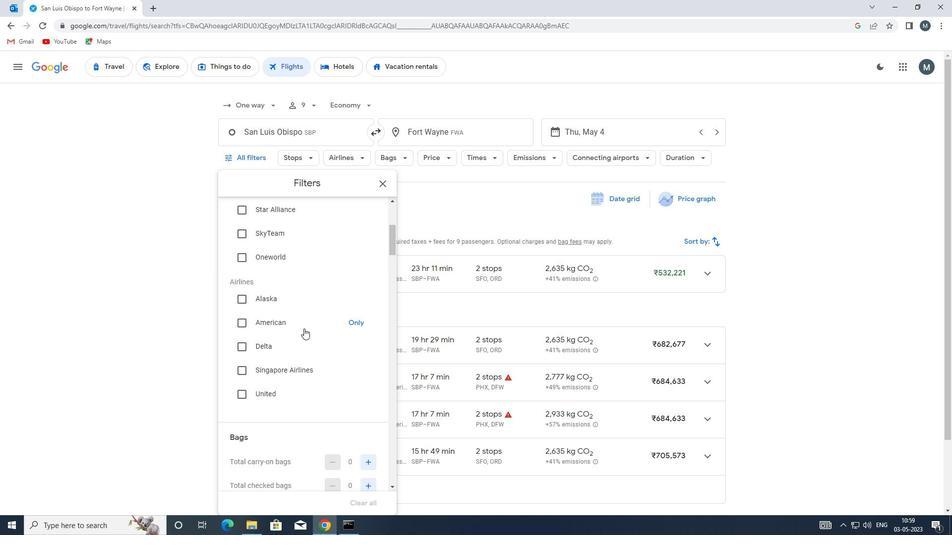 
Action: Mouse scrolled (304, 328) with delta (0, 0)
Screenshot: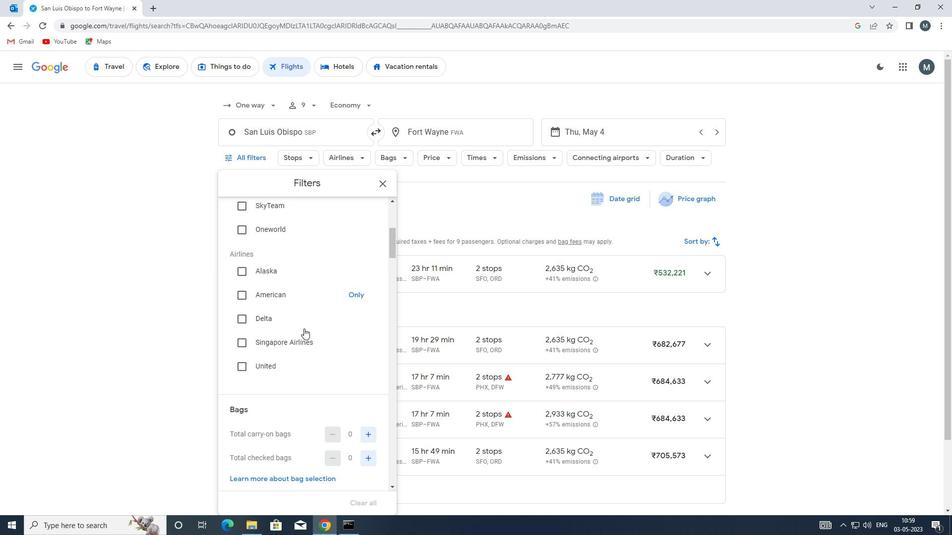 
Action: Mouse moved to (370, 363)
Screenshot: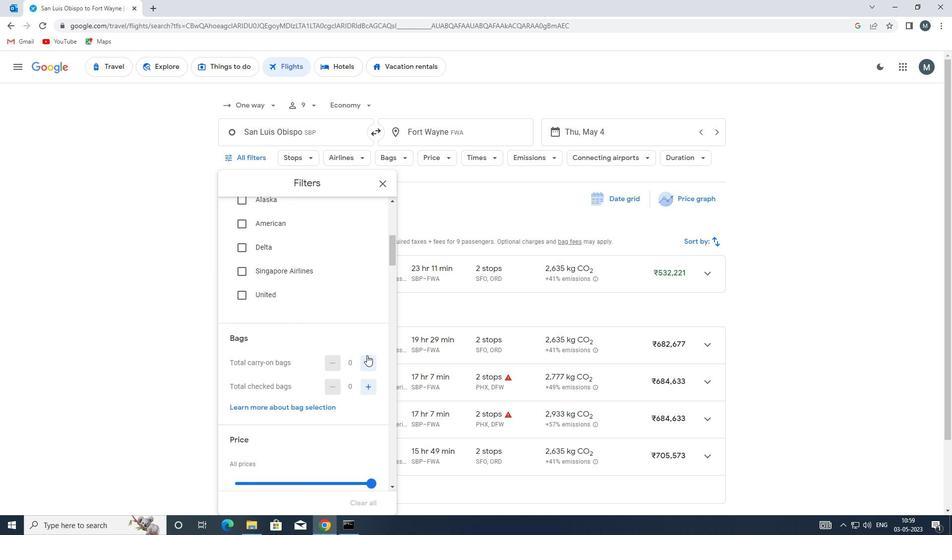 
Action: Mouse pressed left at (370, 363)
Screenshot: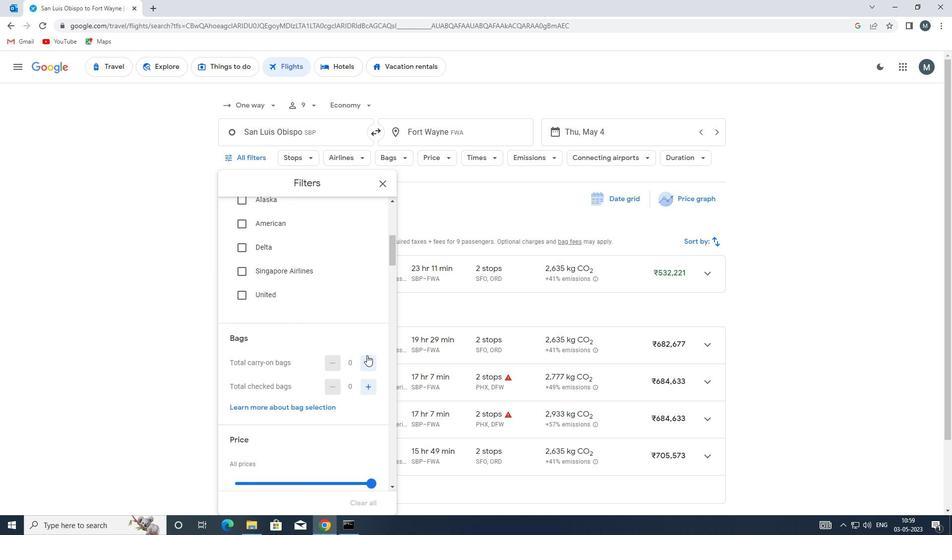 
Action: Mouse moved to (364, 347)
Screenshot: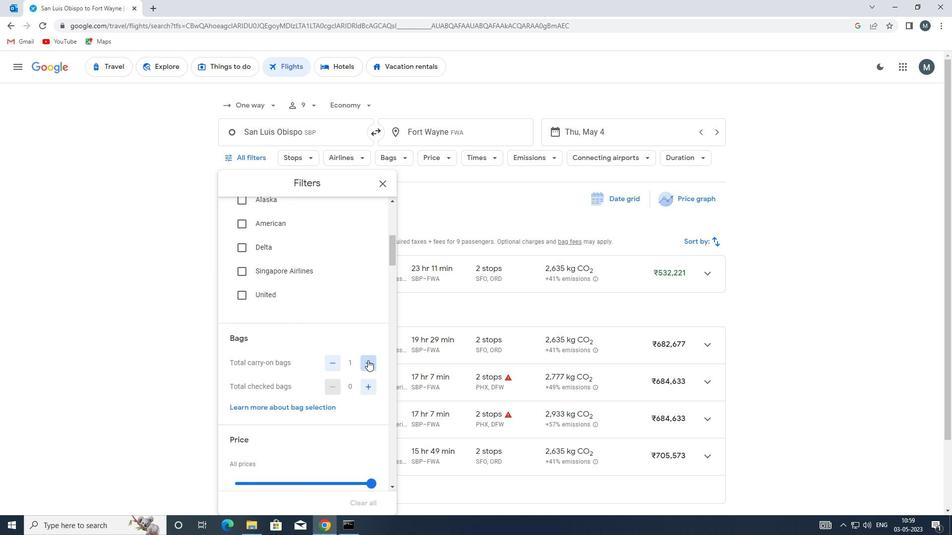 
Action: Mouse scrolled (364, 346) with delta (0, 0)
Screenshot: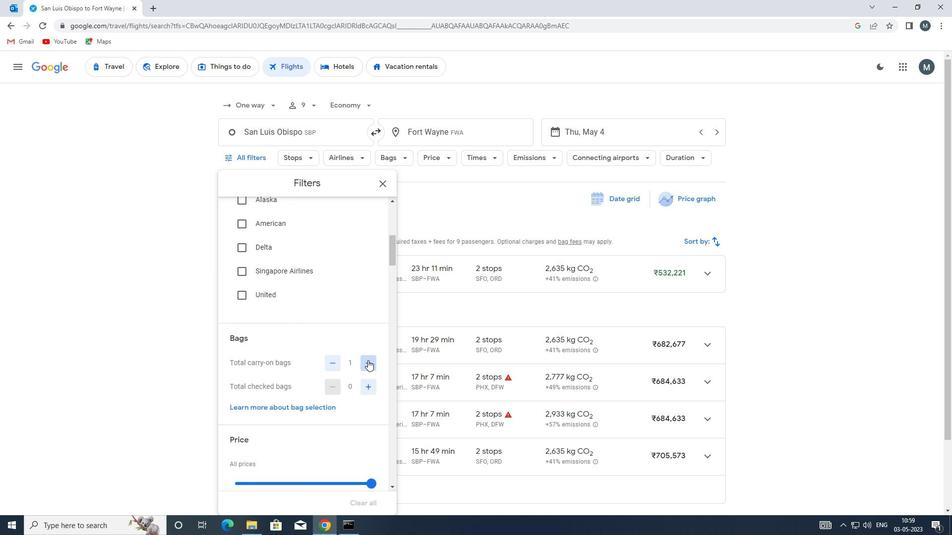 
Action: Mouse moved to (364, 347)
Screenshot: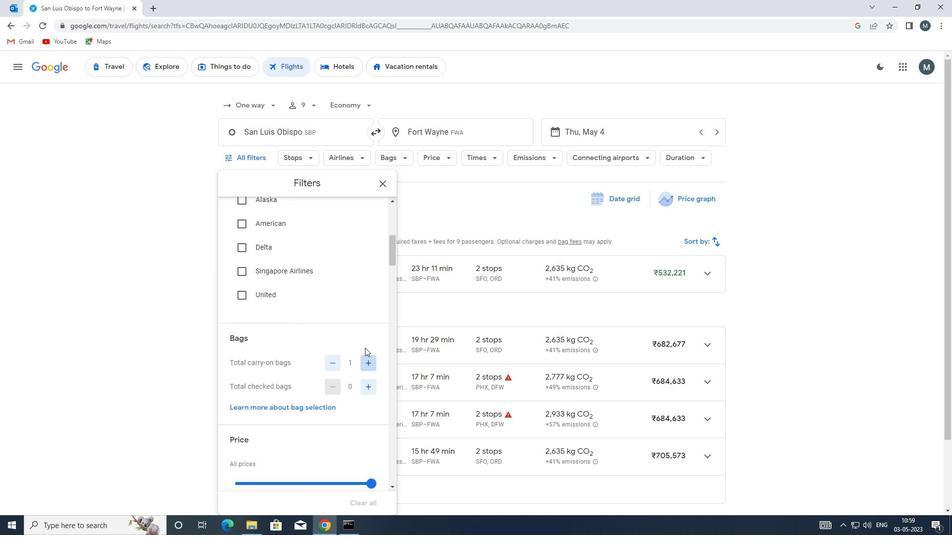 
Action: Mouse scrolled (364, 346) with delta (0, 0)
Screenshot: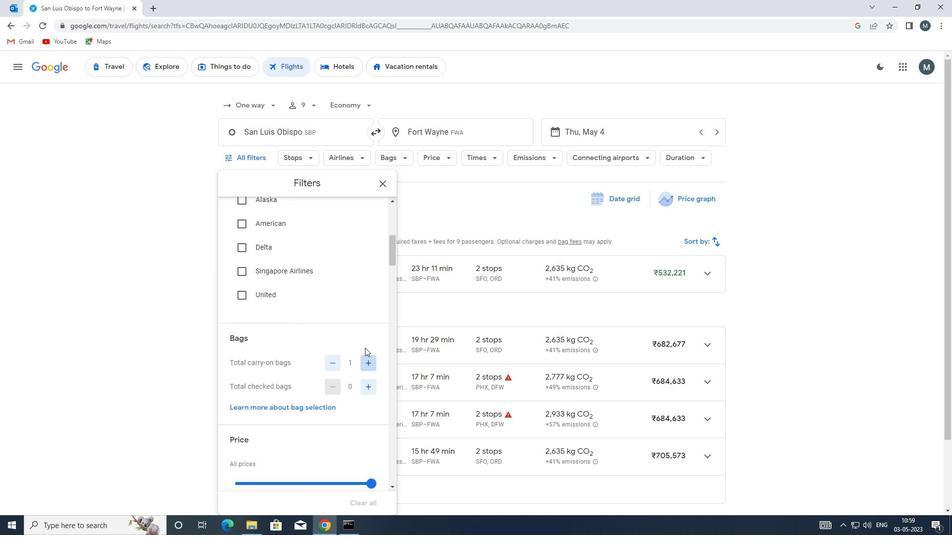 
Action: Mouse moved to (371, 286)
Screenshot: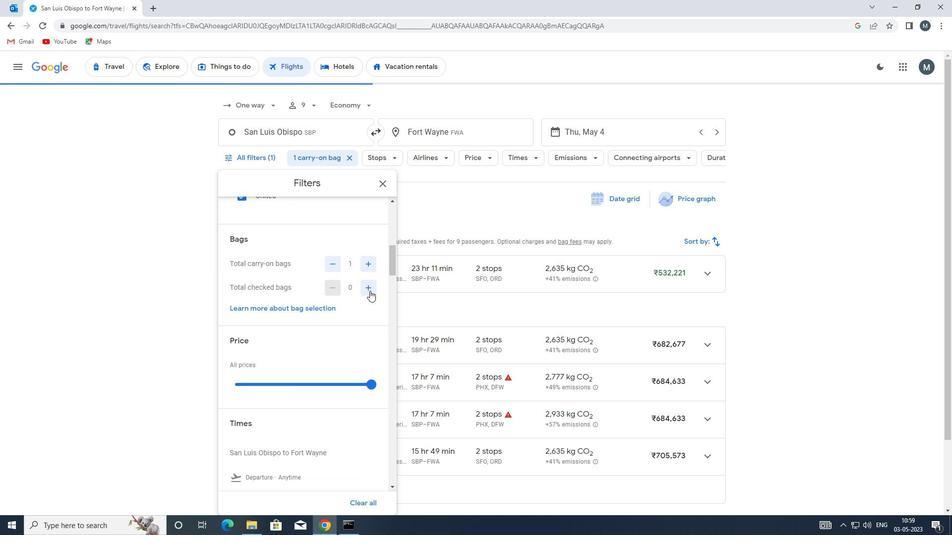 
Action: Mouse pressed left at (371, 286)
Screenshot: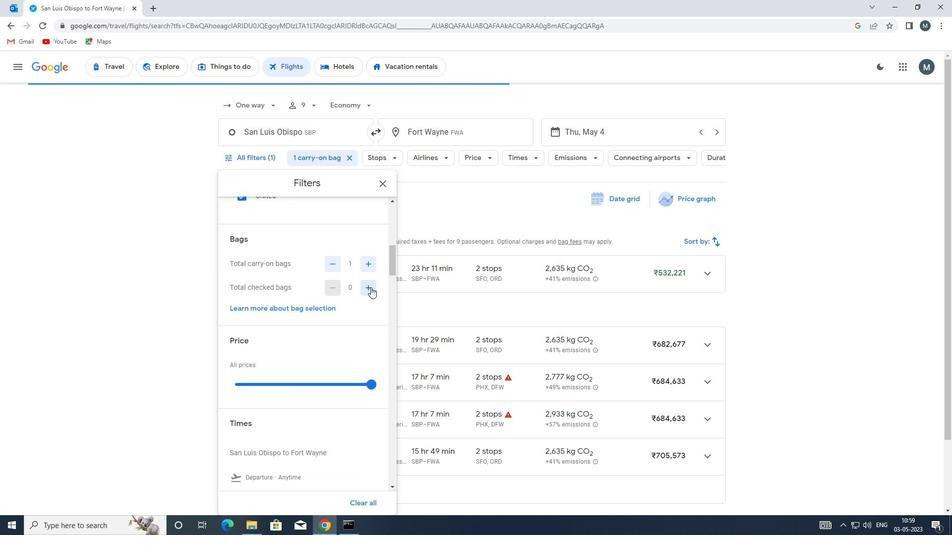 
Action: Mouse moved to (288, 291)
Screenshot: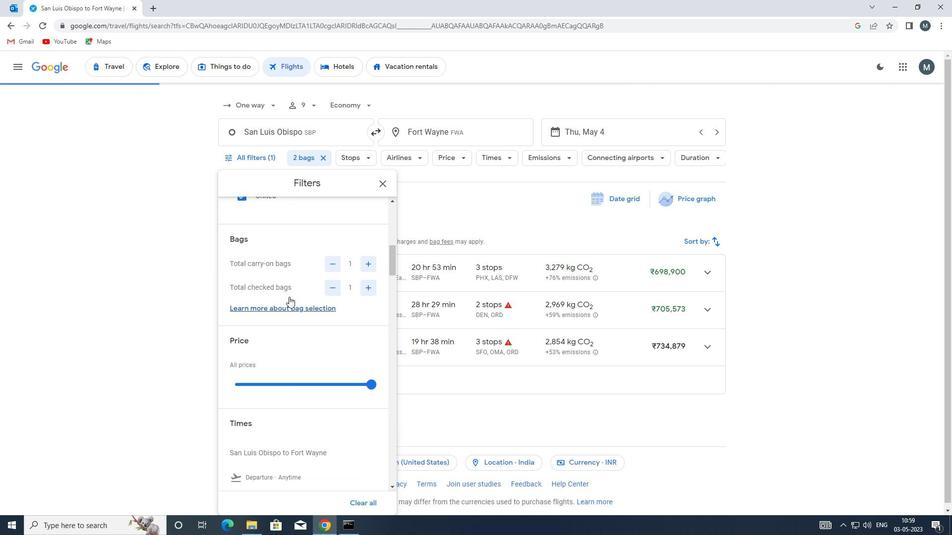 
Action: Mouse scrolled (288, 291) with delta (0, 0)
Screenshot: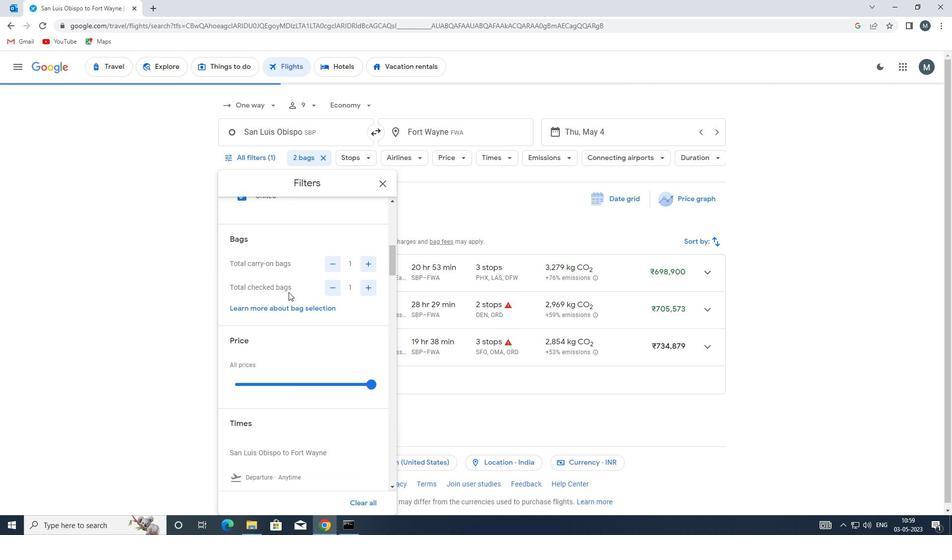
Action: Mouse scrolled (288, 291) with delta (0, 0)
Screenshot: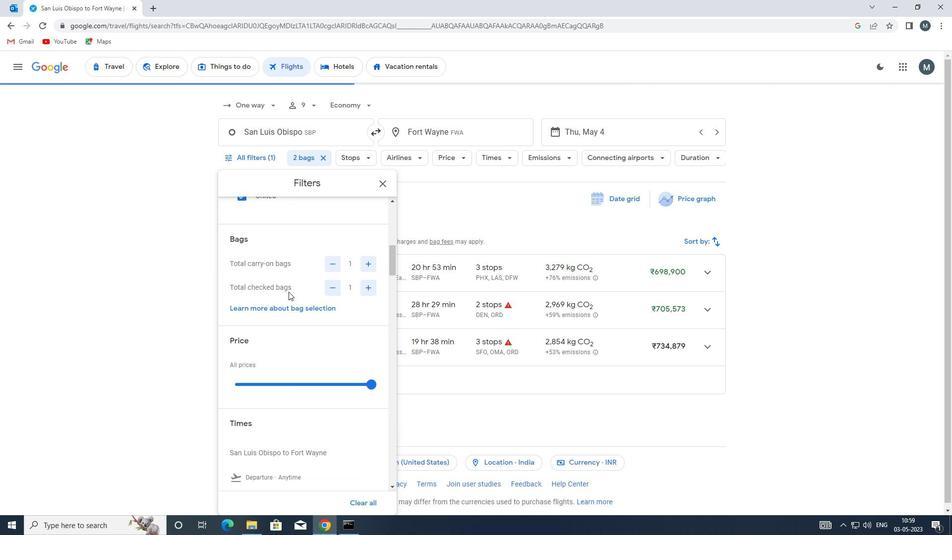 
Action: Mouse moved to (287, 282)
Screenshot: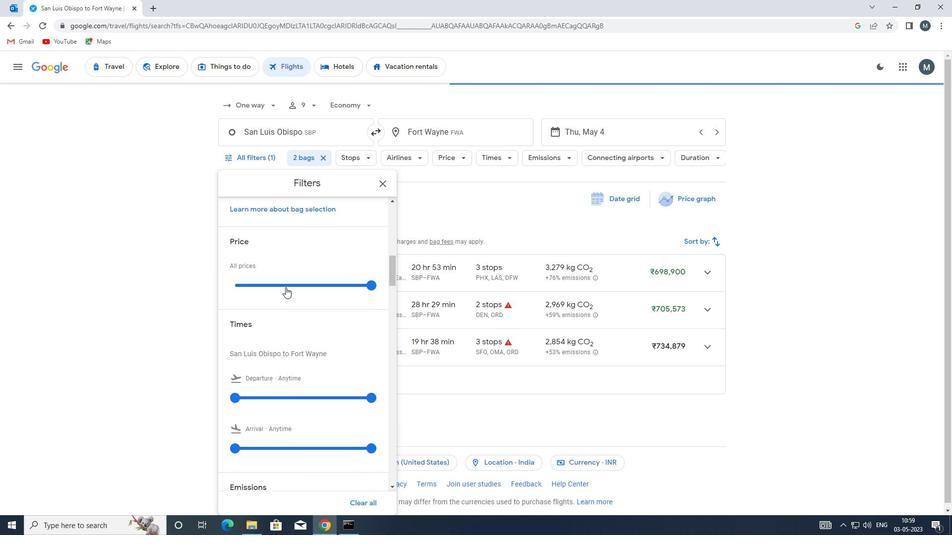 
Action: Mouse pressed left at (287, 282)
Screenshot: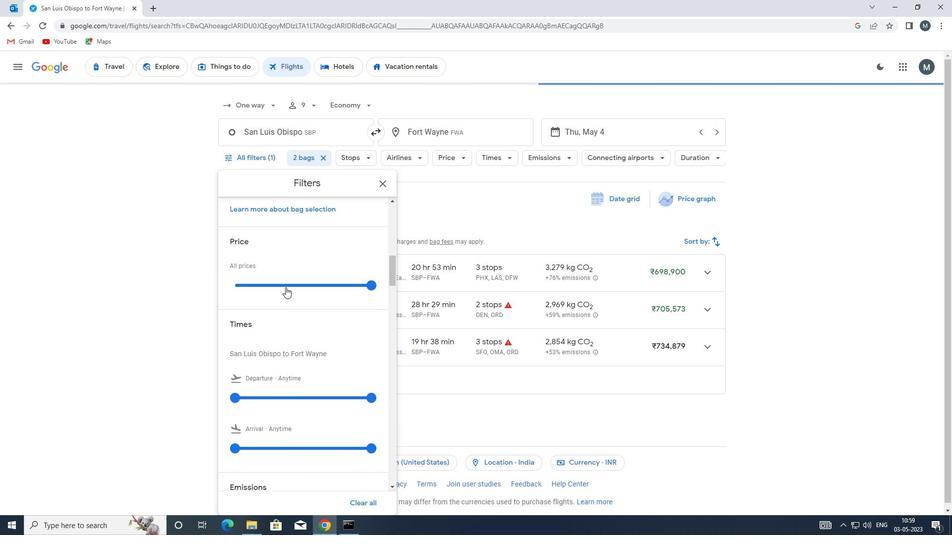 
Action: Mouse moved to (287, 282)
Screenshot: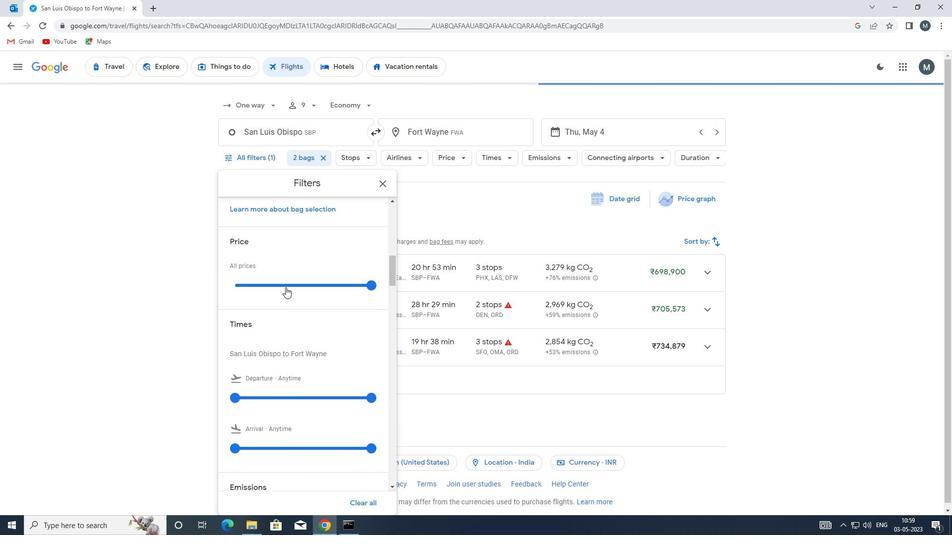 
Action: Mouse pressed left at (287, 282)
Screenshot: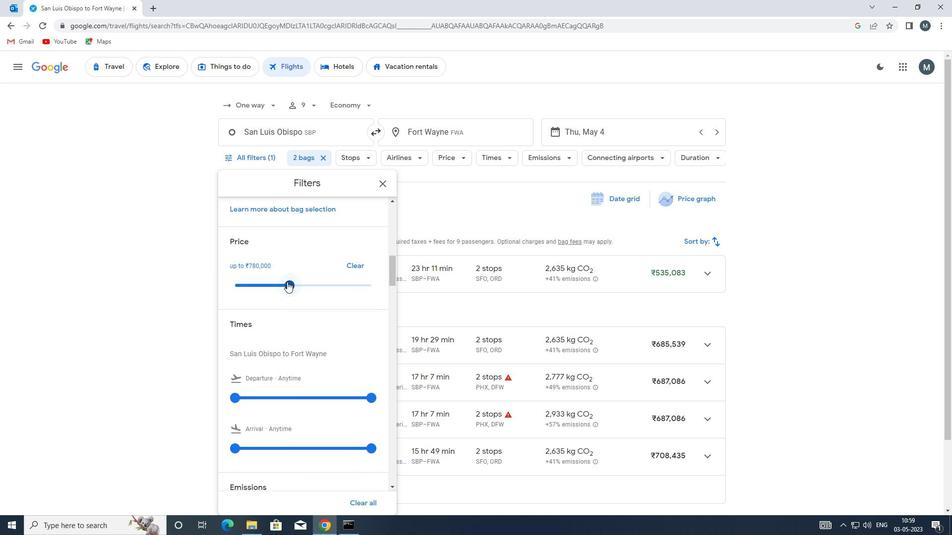 
Action: Mouse moved to (256, 279)
Screenshot: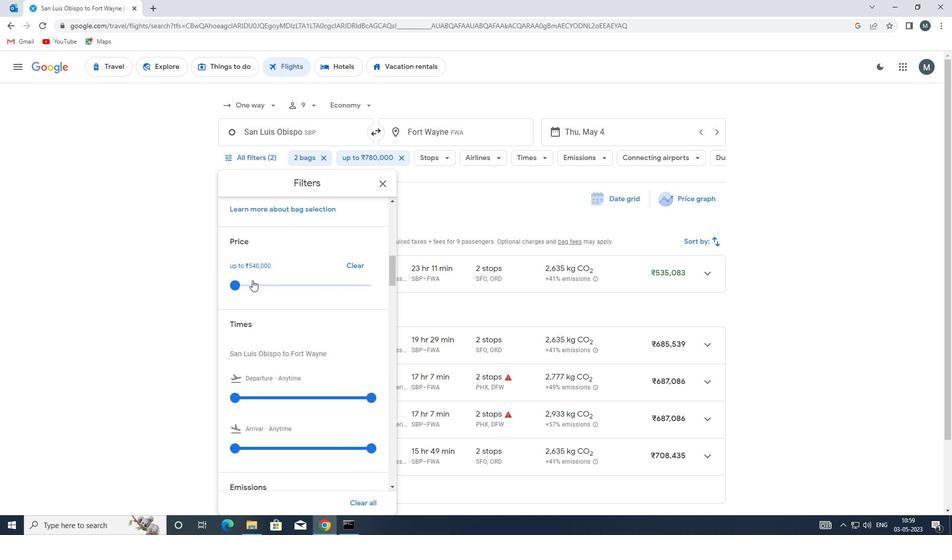 
Action: Mouse scrolled (256, 279) with delta (0, 0)
Screenshot: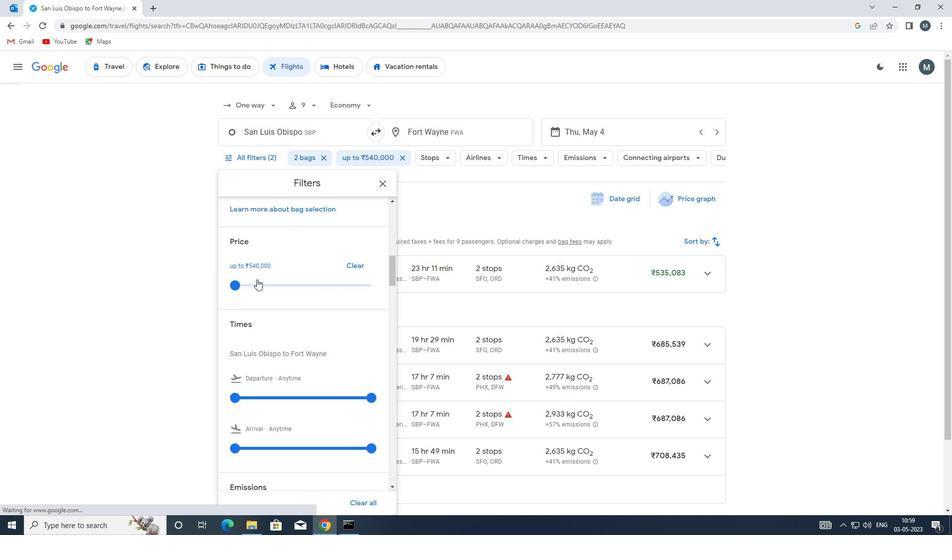 
Action: Mouse moved to (275, 279)
Screenshot: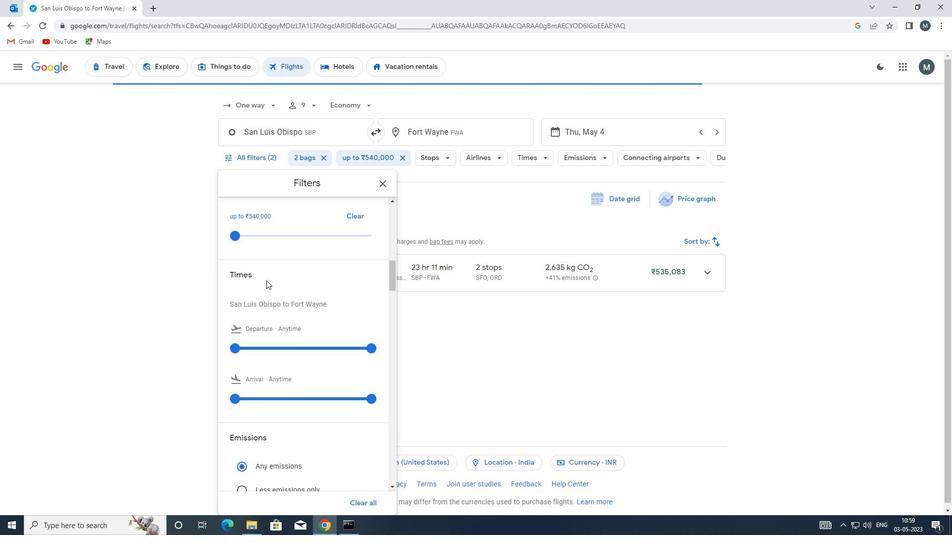 
Action: Mouse scrolled (275, 279) with delta (0, 0)
Screenshot: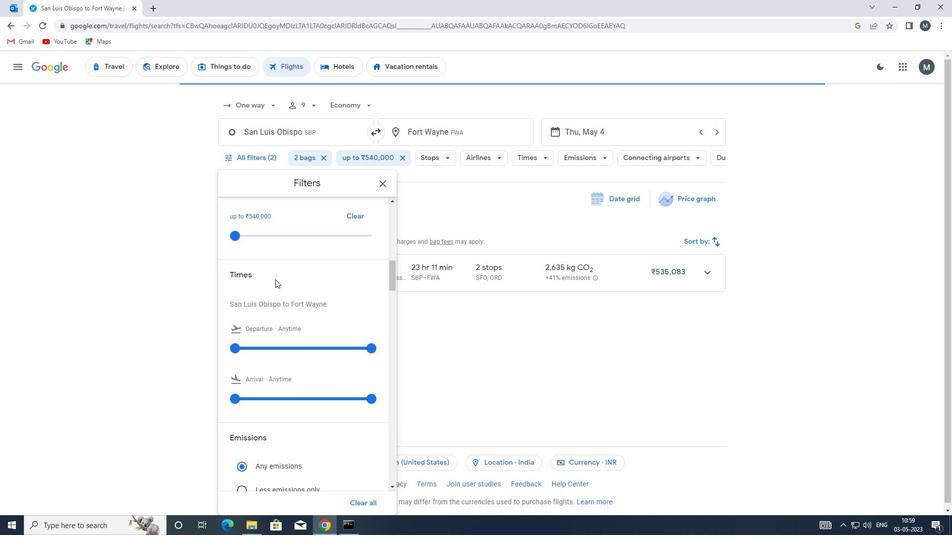 
Action: Mouse moved to (245, 296)
Screenshot: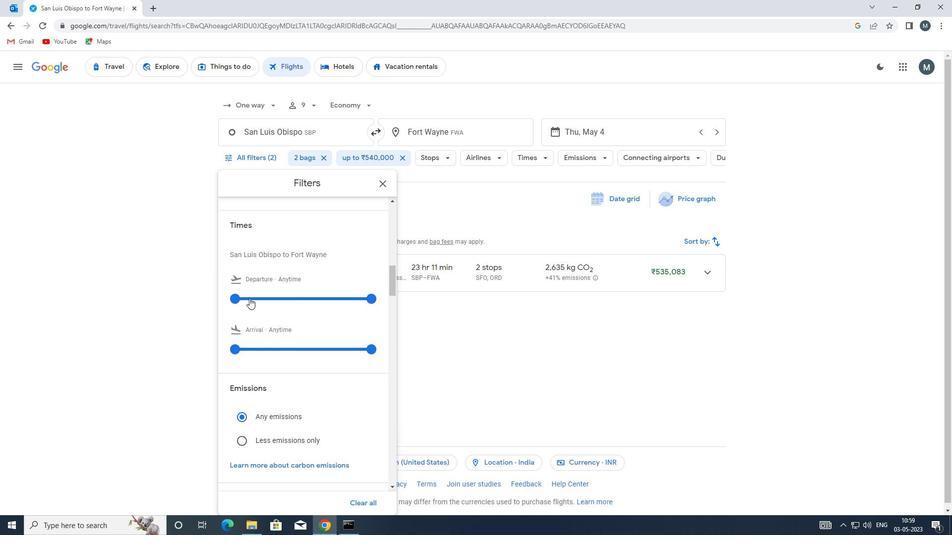 
Action: Mouse pressed left at (245, 296)
Screenshot: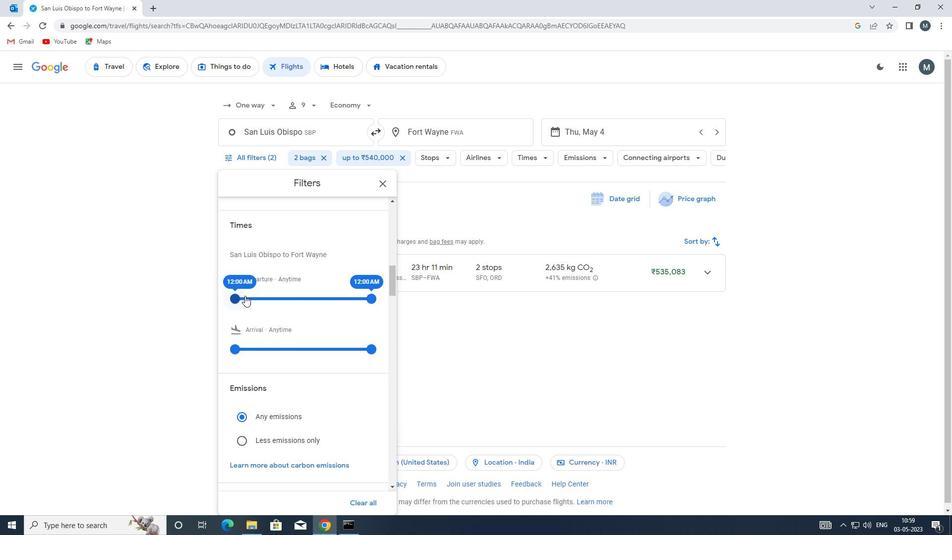 
Action: Mouse moved to (369, 296)
Screenshot: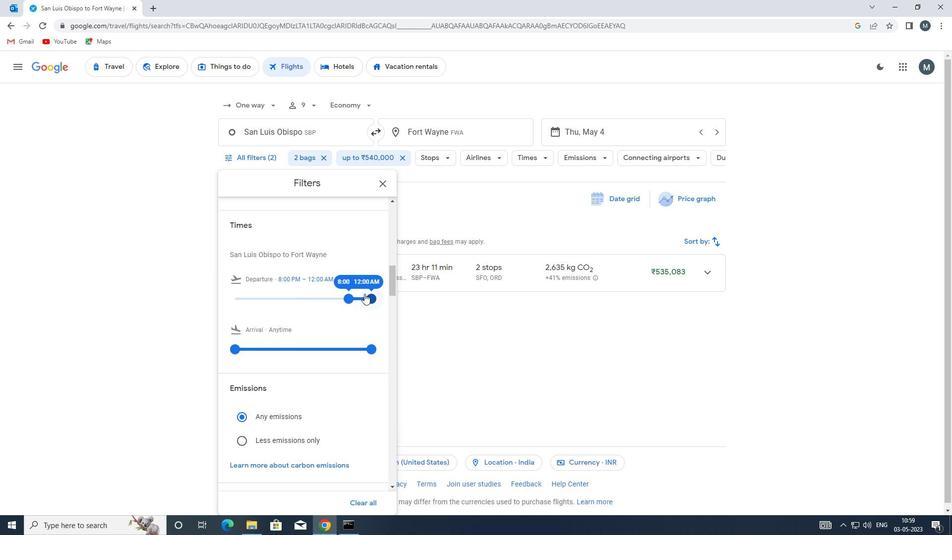 
Action: Mouse pressed left at (369, 296)
Screenshot: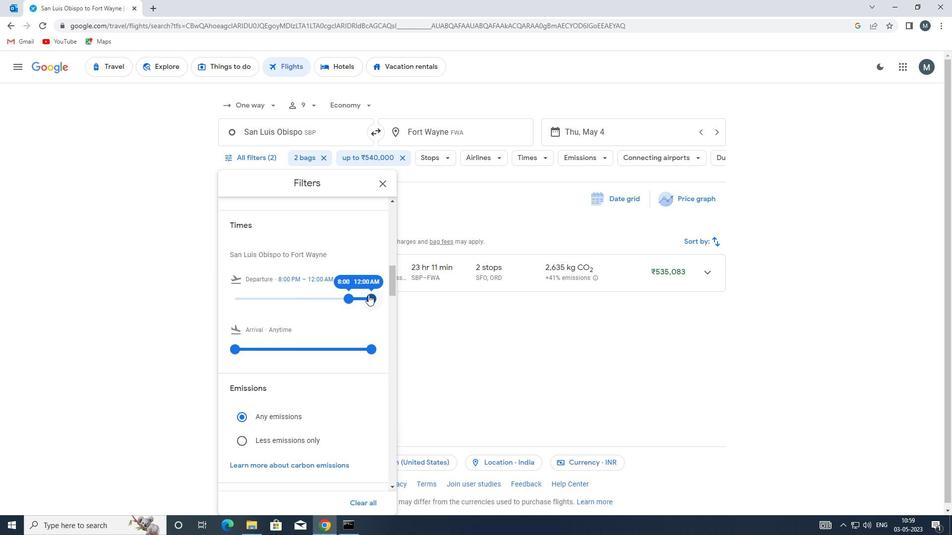
Action: Mouse moved to (343, 288)
Screenshot: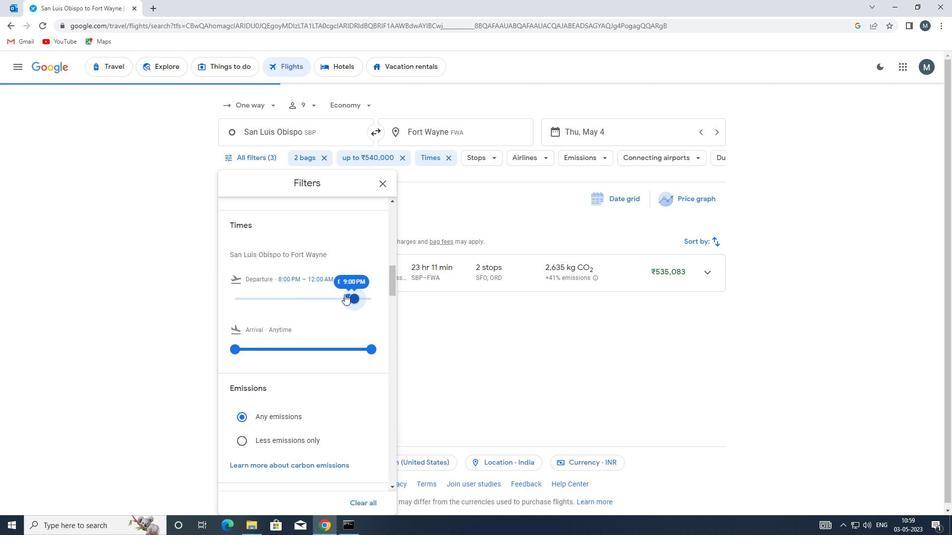 
Action: Mouse scrolled (343, 288) with delta (0, 0)
Screenshot: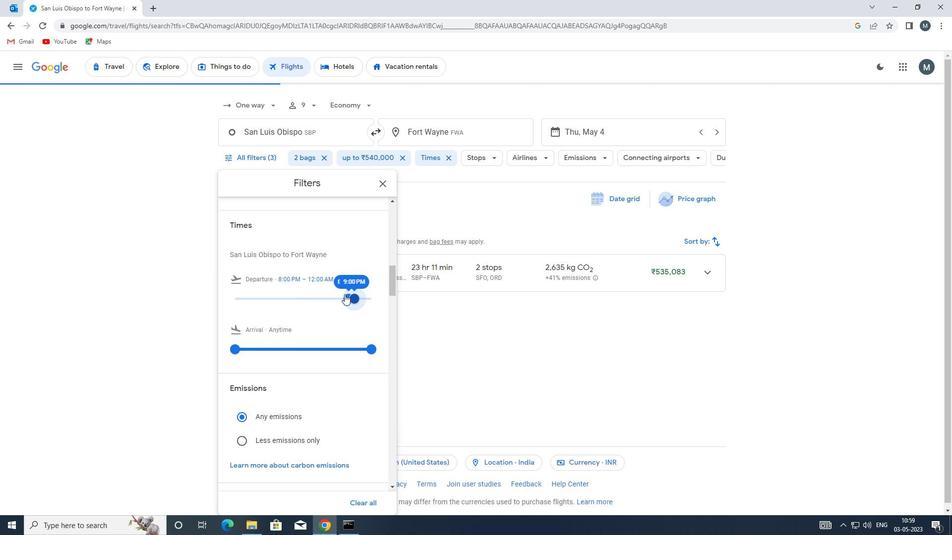 
Action: Mouse scrolled (343, 288) with delta (0, 0)
Screenshot: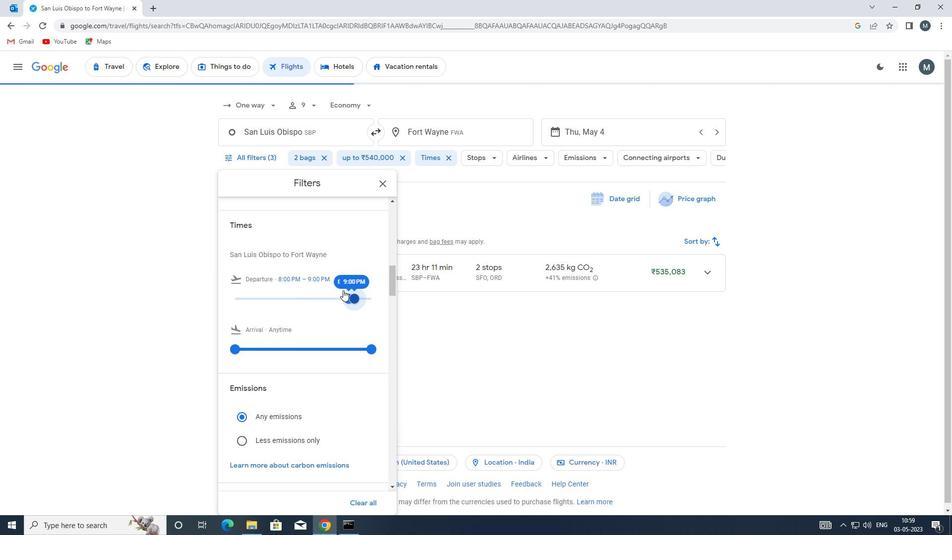 
Action: Mouse moved to (343, 288)
Screenshot: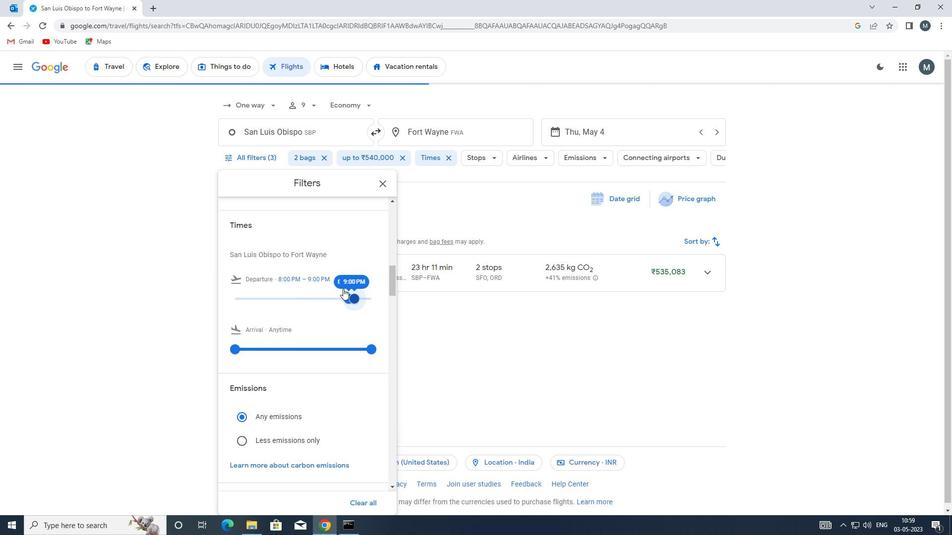 
Action: Mouse scrolled (343, 288) with delta (0, 0)
Screenshot: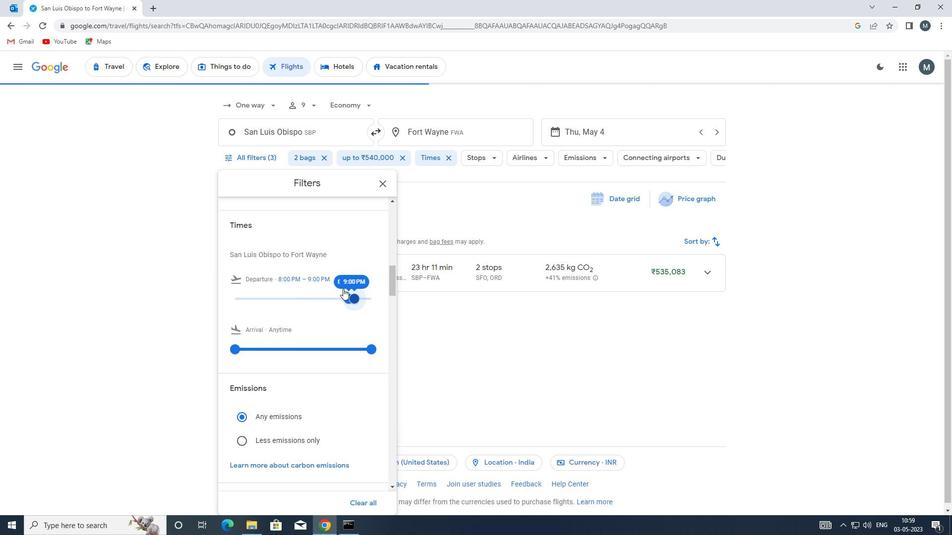 
Action: Mouse moved to (382, 184)
Screenshot: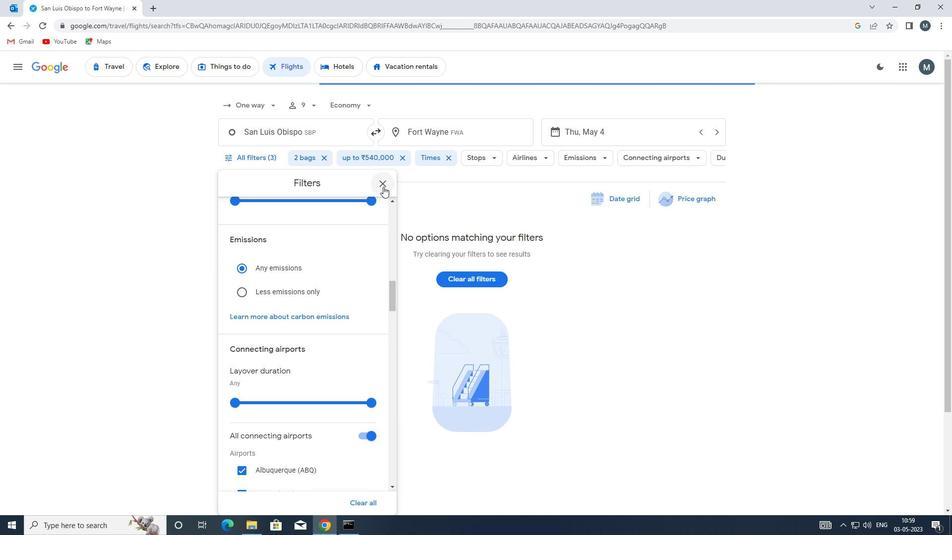 
Action: Mouse pressed left at (382, 184)
Screenshot: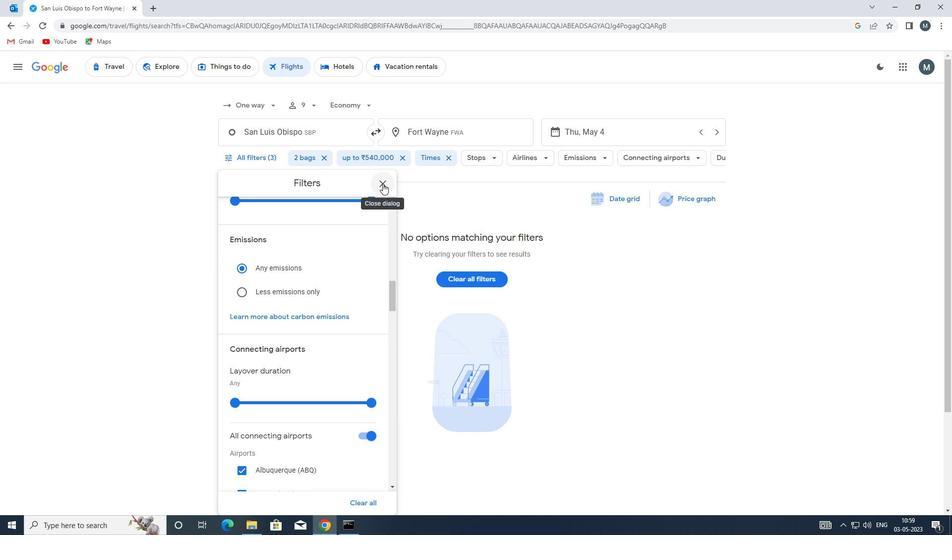 
Action: Mouse moved to (382, 184)
Screenshot: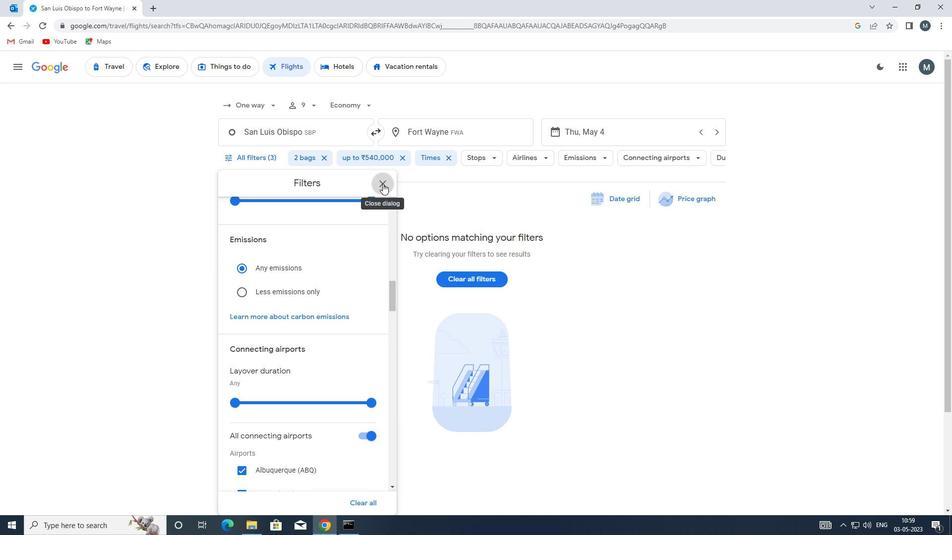 
